 Task: In the Company moneygram.com, Create email and send with subject: 'Welcome to a New Paradigm: Introducing Our Visionary Solution', and with mail content 'Good Day!_x000D_
We're excited to introduce you to an innovative solution that will revolutionize your industry. Get ready to redefine success and reach new heights!_x000D_
Best Regard', attach the document: Proposal.doc and insert image: visitingcard.jpg. Below Best Regards, write Pinterest and insert the URL: 'in.pinterest.com'. Mark checkbox to create task to follow up : Tomorrow.  Enter or choose an email address of recipient's from company's contact and send.. Logged in from softage.5@softage.net
Action: Mouse moved to (80, 51)
Screenshot: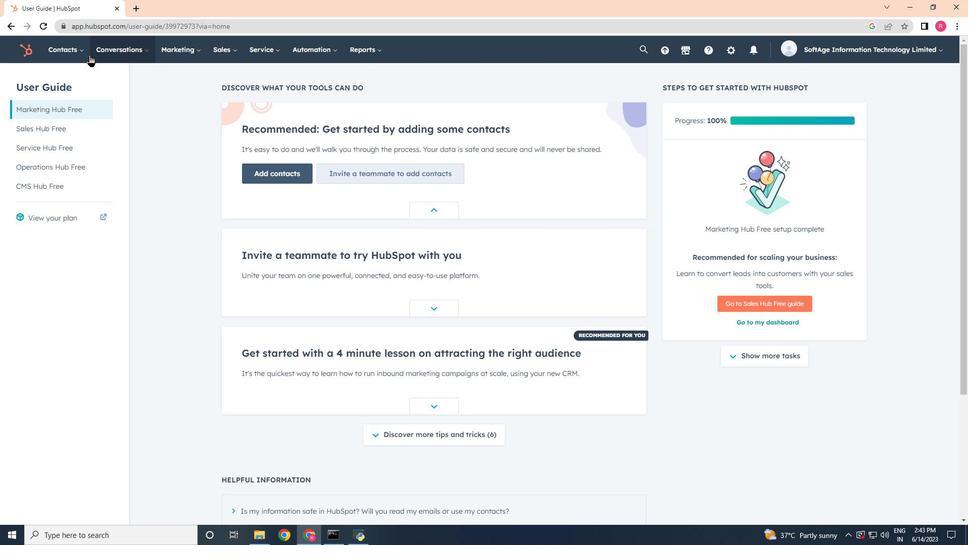 
Action: Mouse pressed left at (80, 51)
Screenshot: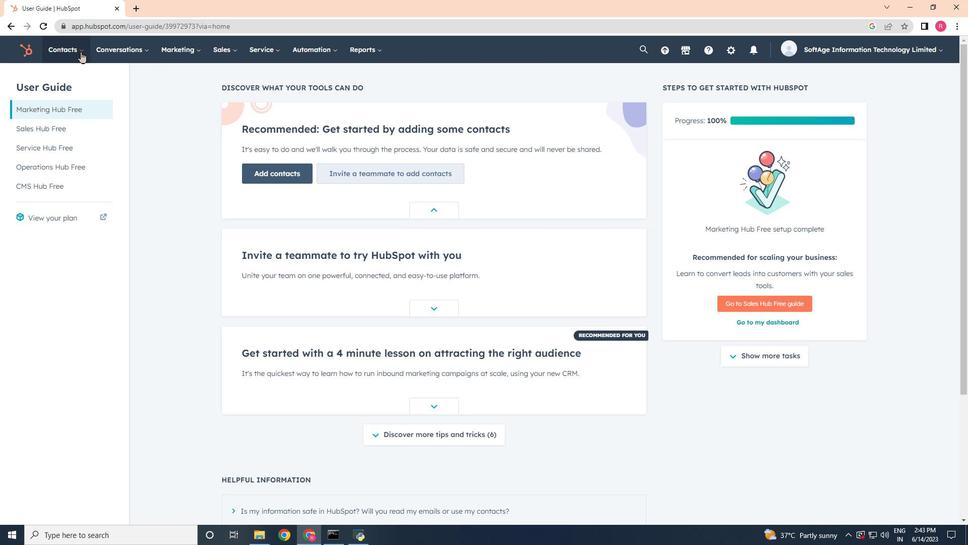
Action: Mouse moved to (67, 52)
Screenshot: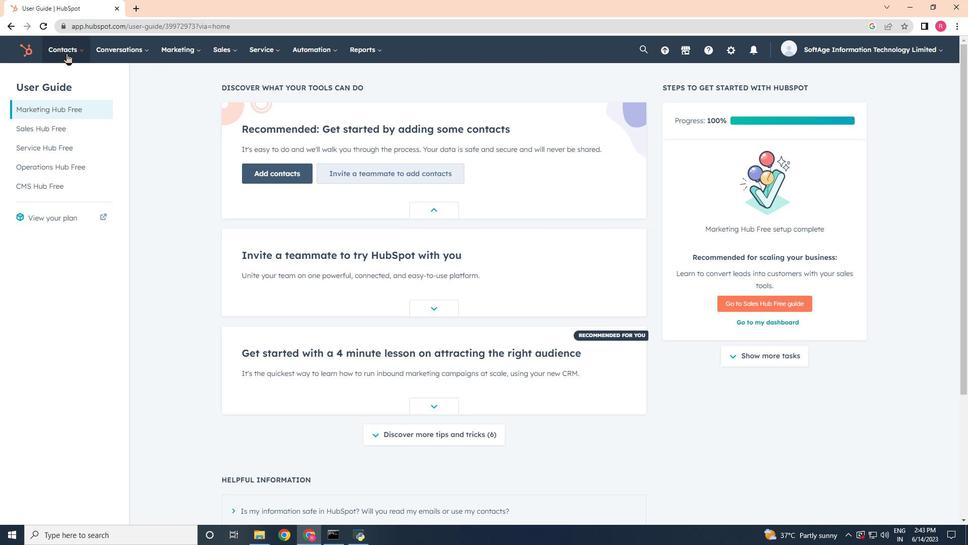
Action: Mouse pressed left at (67, 52)
Screenshot: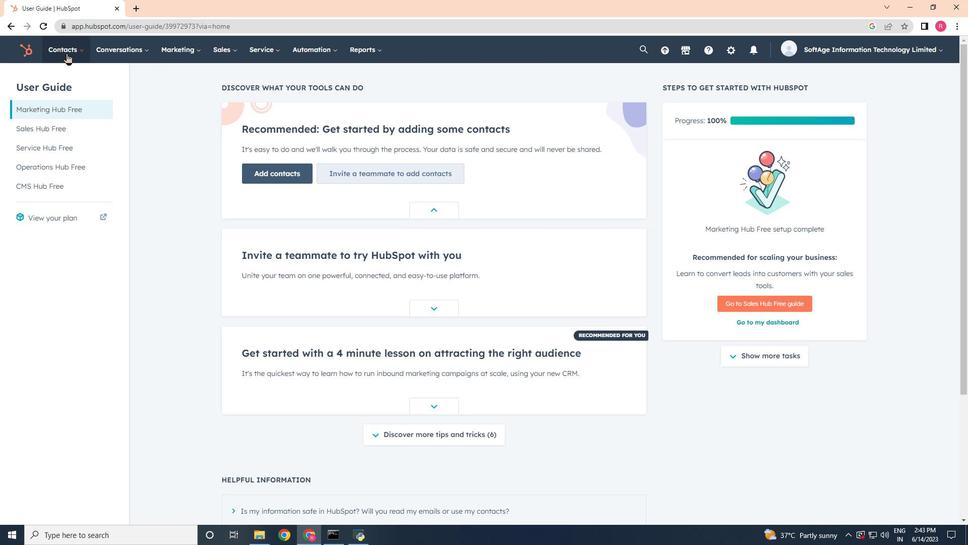
Action: Mouse moved to (71, 98)
Screenshot: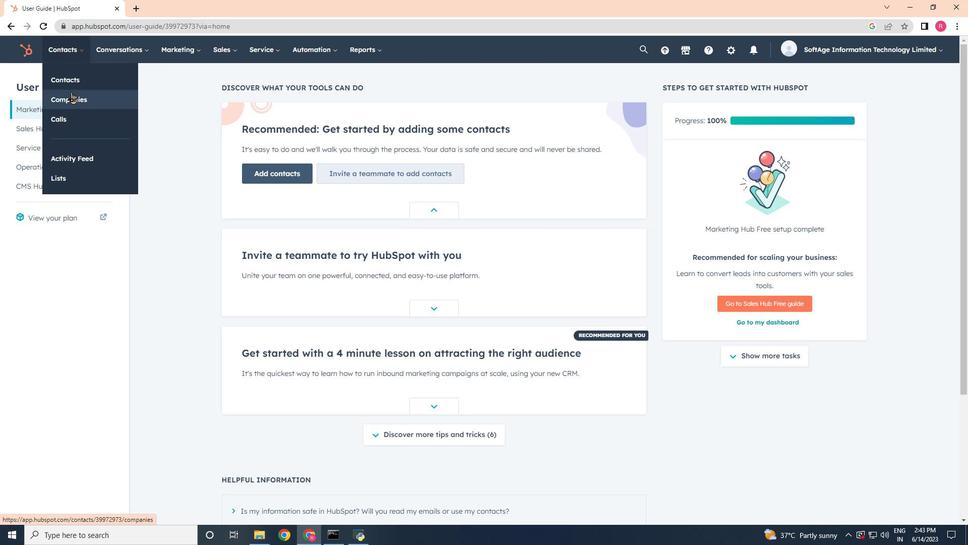 
Action: Mouse pressed left at (71, 98)
Screenshot: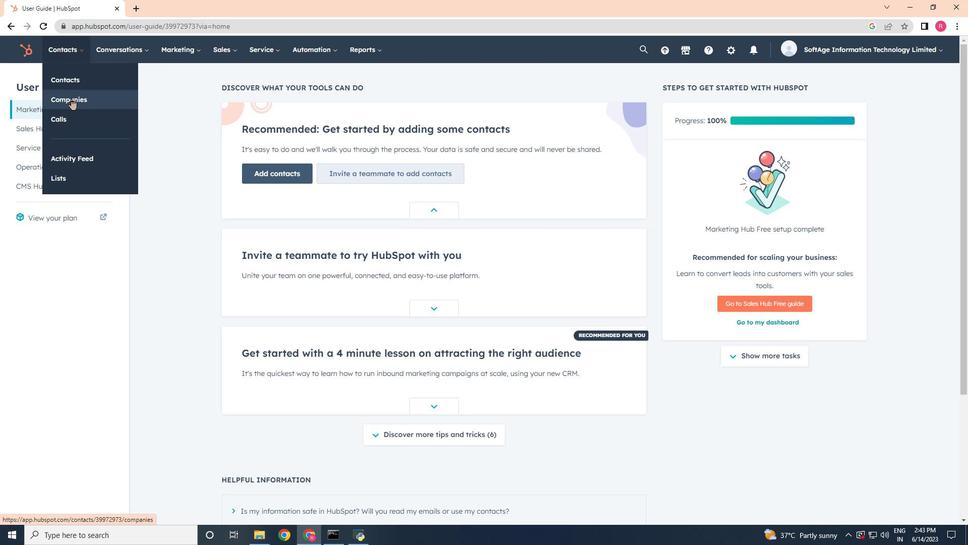 
Action: Mouse moved to (77, 165)
Screenshot: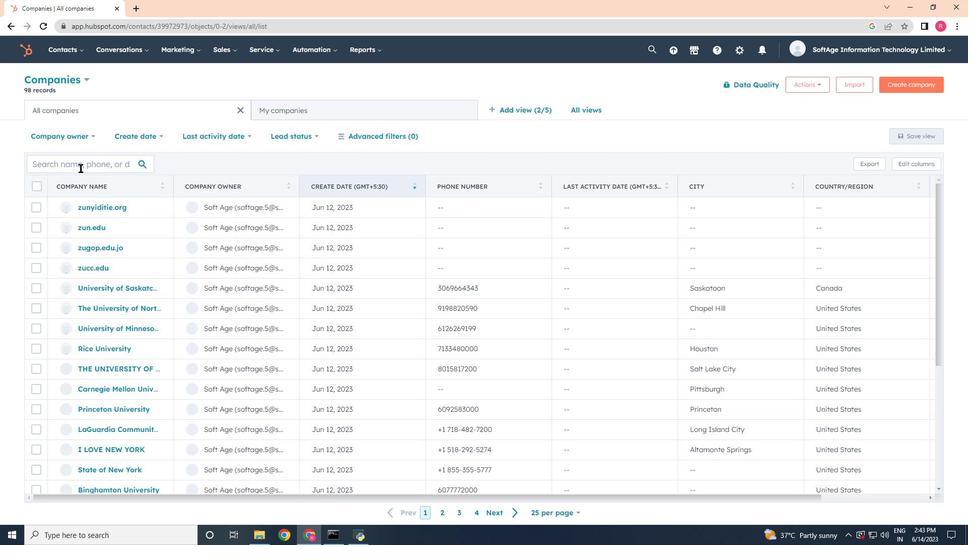 
Action: Mouse pressed left at (77, 165)
Screenshot: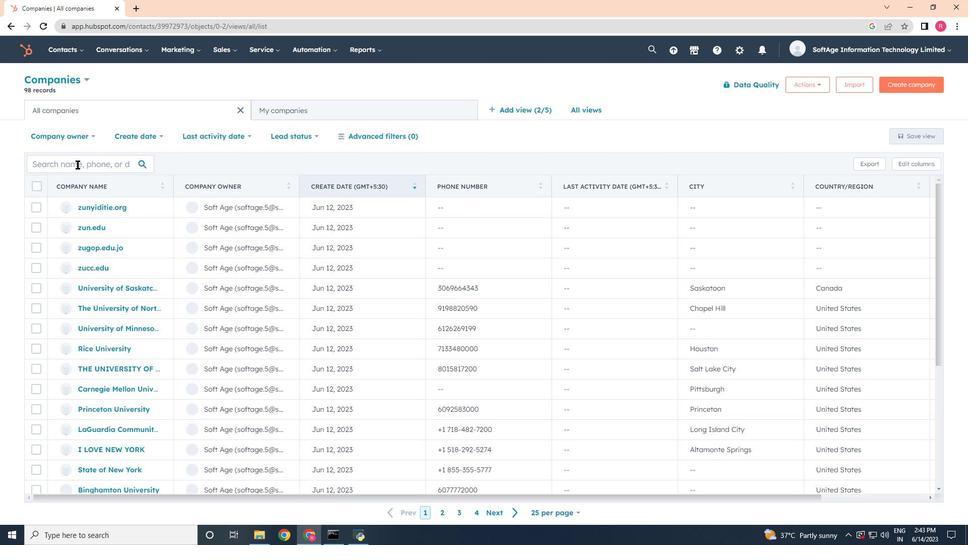 
Action: Mouse moved to (74, 165)
Screenshot: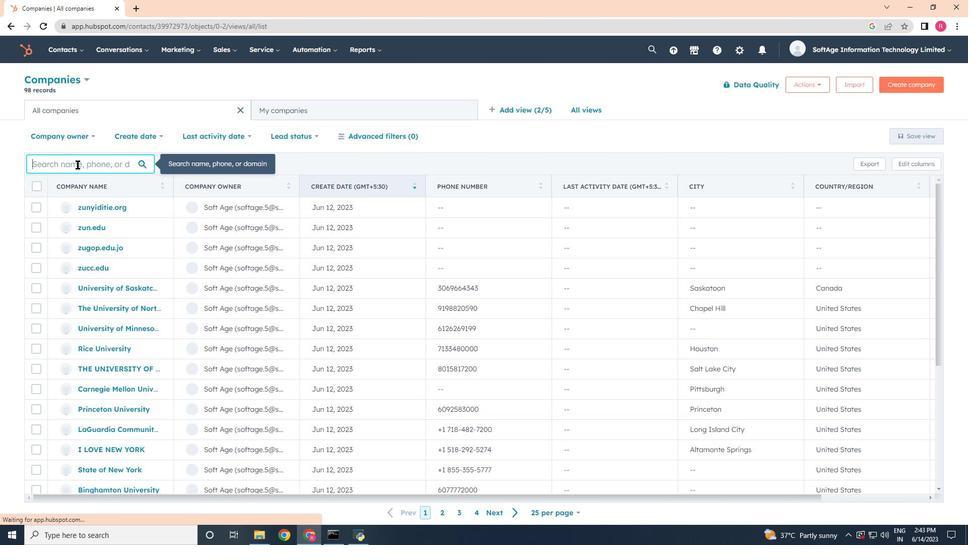 
Action: Key pressed moneygram
Screenshot: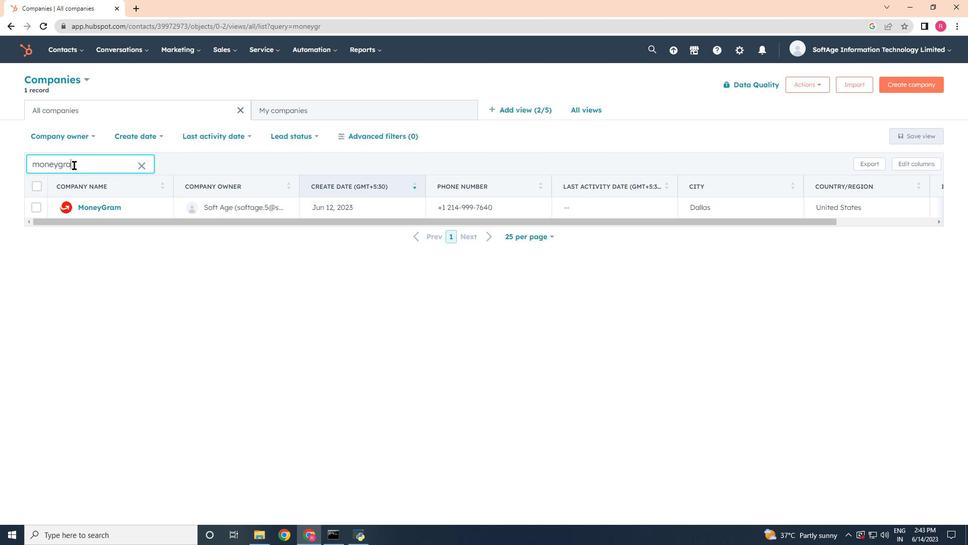 
Action: Mouse moved to (88, 209)
Screenshot: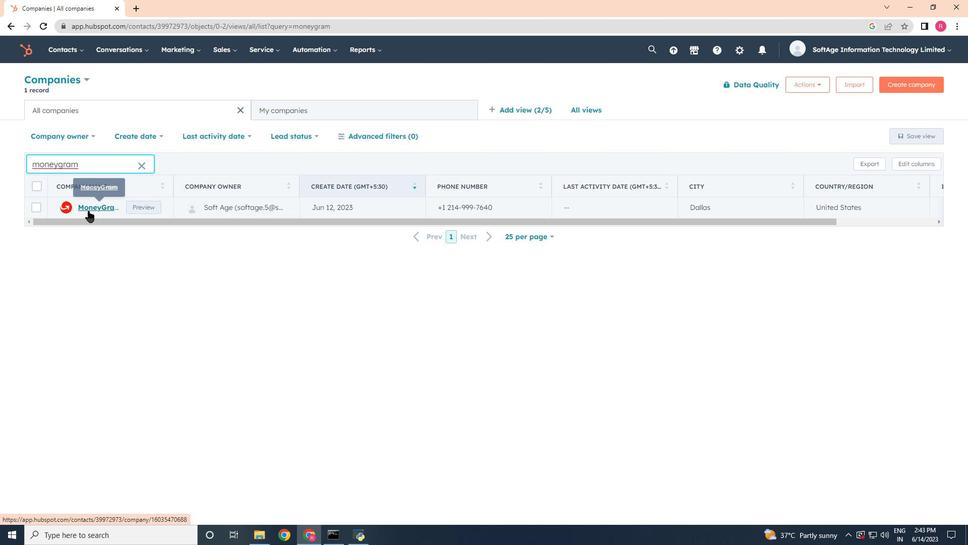 
Action: Mouse pressed left at (88, 209)
Screenshot: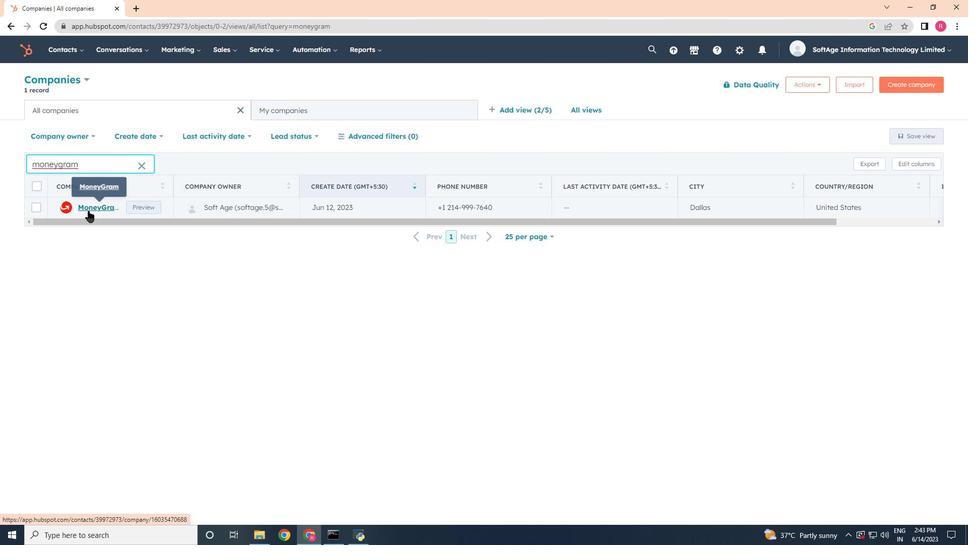 
Action: Mouse moved to (76, 175)
Screenshot: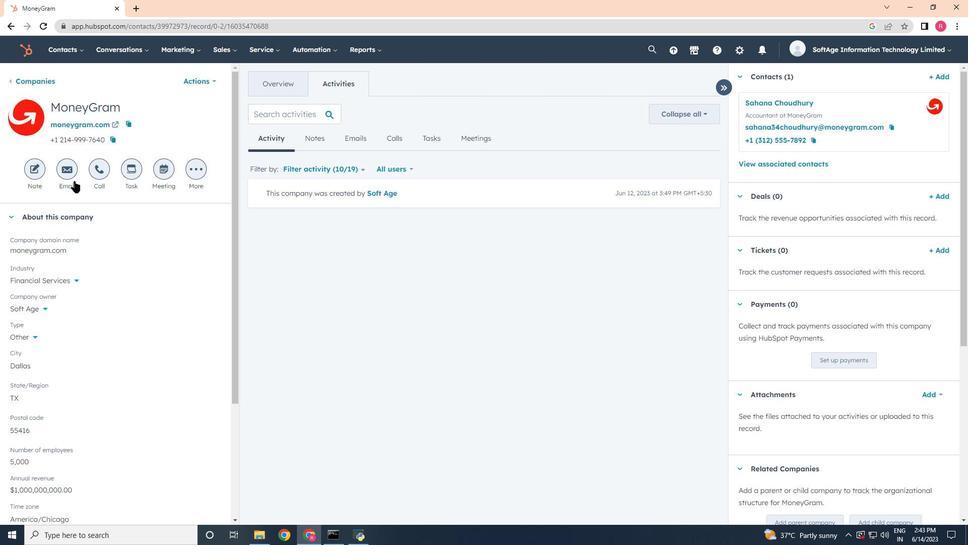 
Action: Mouse pressed left at (76, 175)
Screenshot: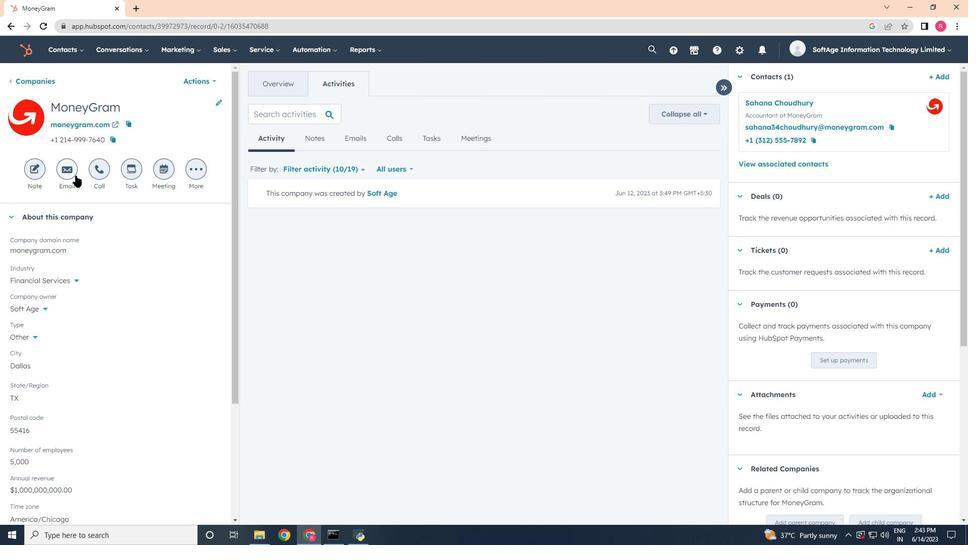 
Action: Mouse moved to (853, 262)
Screenshot: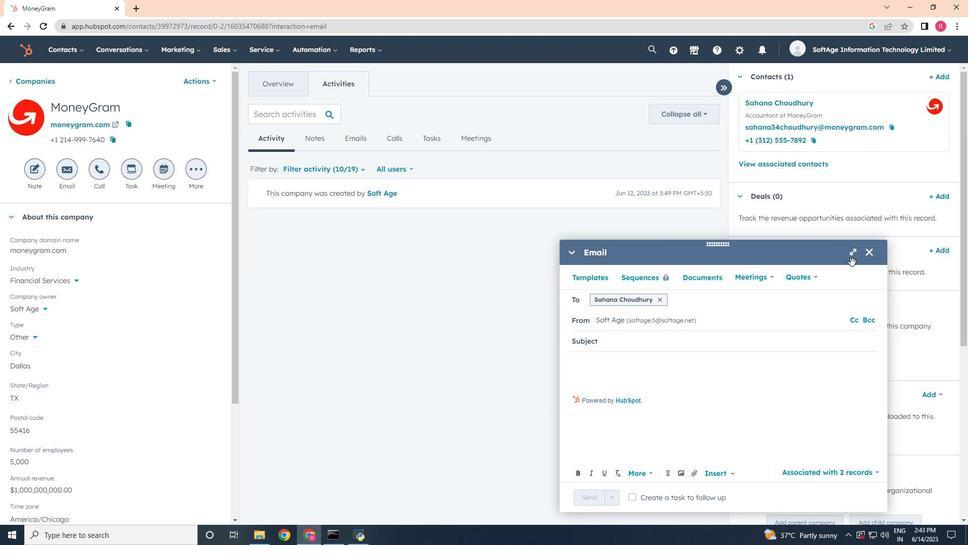 
Action: Mouse pressed left at (853, 262)
Screenshot: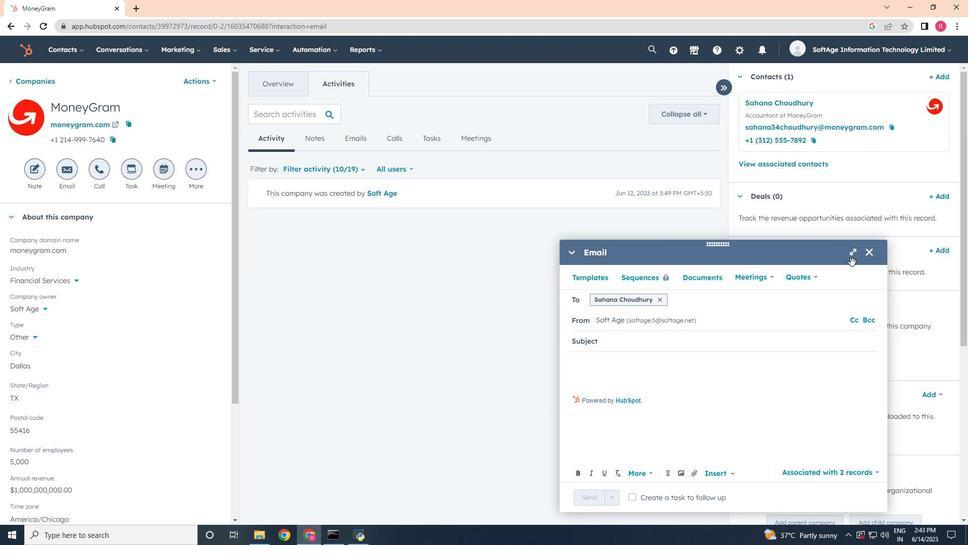 
Action: Mouse moved to (852, 253)
Screenshot: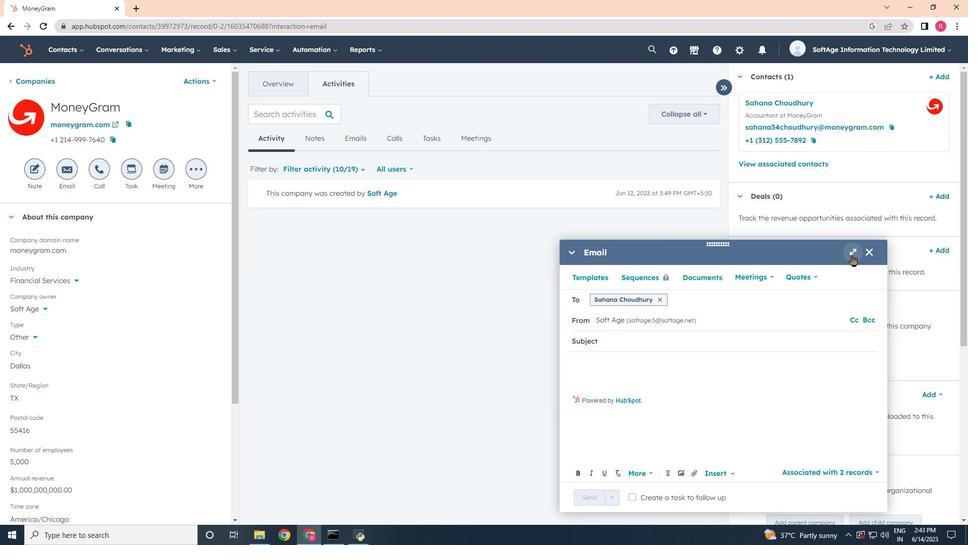 
Action: Mouse pressed left at (852, 253)
Screenshot: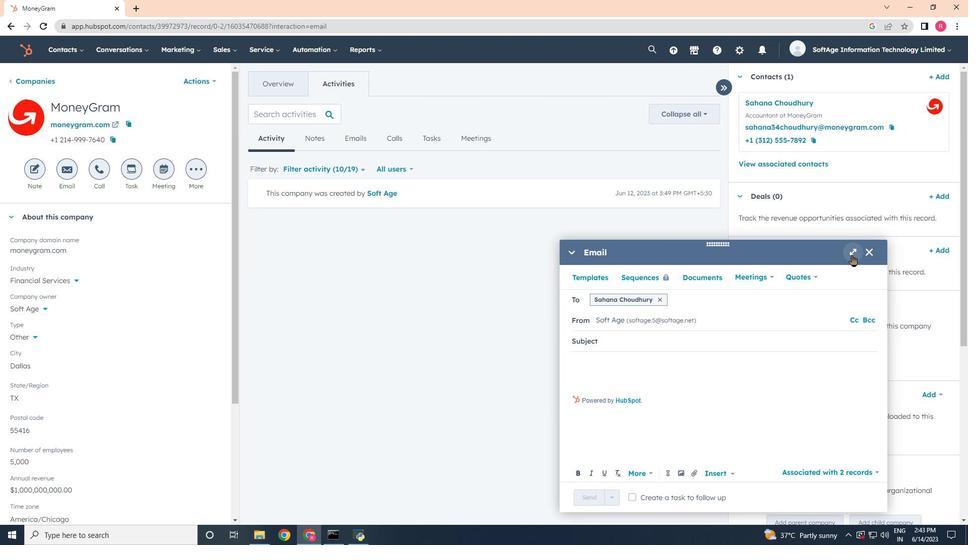 
Action: Mouse moved to (262, 193)
Screenshot: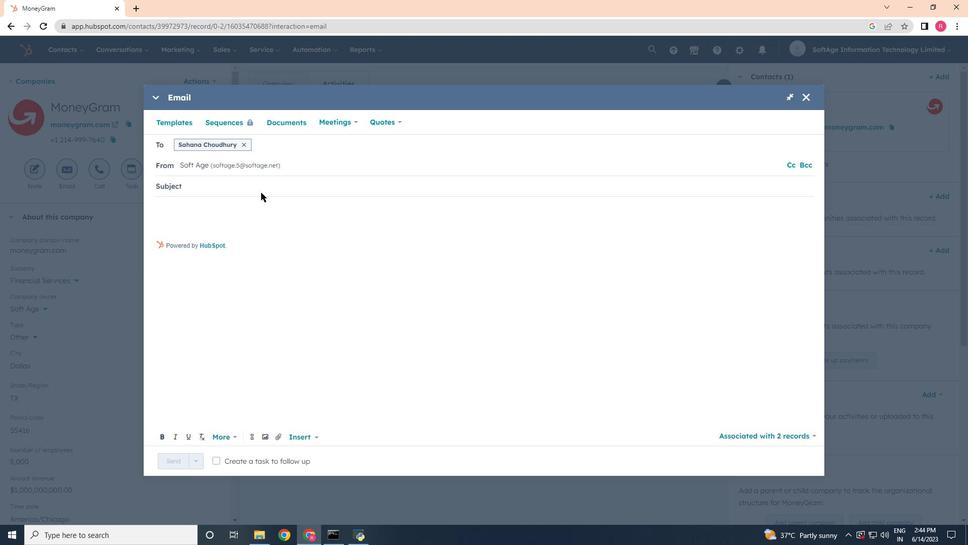 
Action: Key pressed <Key.shift>Welcome<Key.space>to<Key.space>a<Key.space><Key.shift>new<Key.backspace><Key.backspace><Key.backspace><Key.shift>New<Key.space><Key.shift>Por<Key.backspace><Key.backspace>aradigm<Key.shift_r>:<Key.space><Key.shift><Key.shift>Introducing<Key.space><Key.shift>Our<Key.space><Key.shift>Visionary<Key.space><Key.shift>Solution
Screenshot: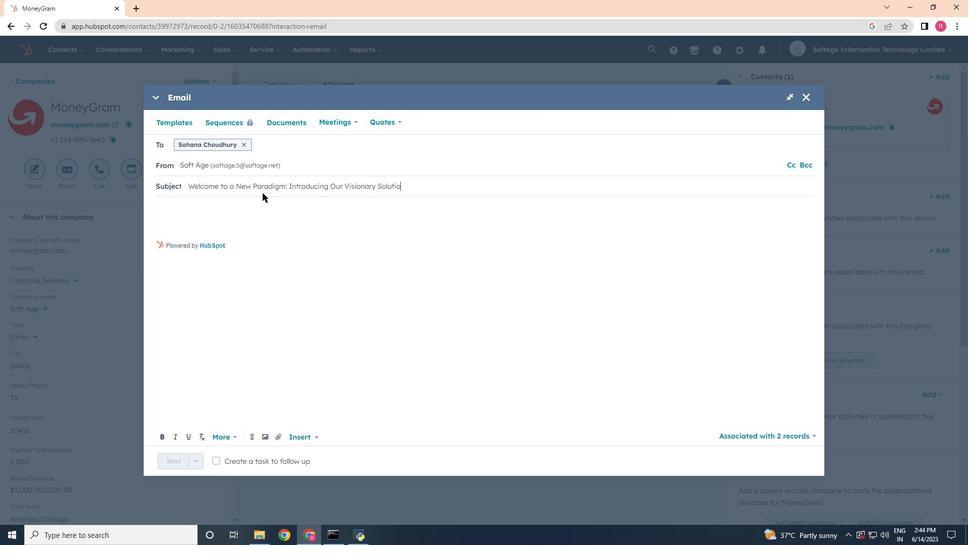 
Action: Mouse moved to (185, 216)
Screenshot: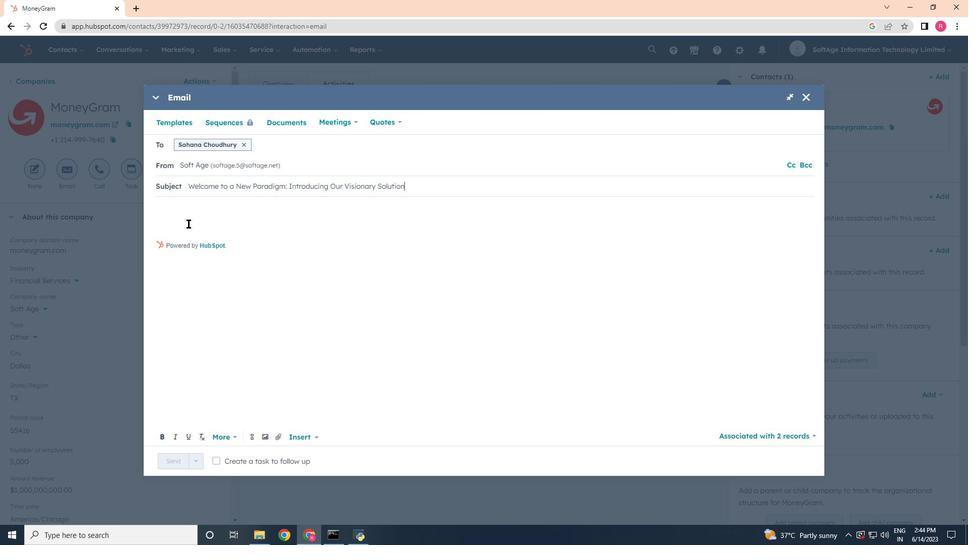 
Action: Mouse pressed left at (185, 216)
Screenshot: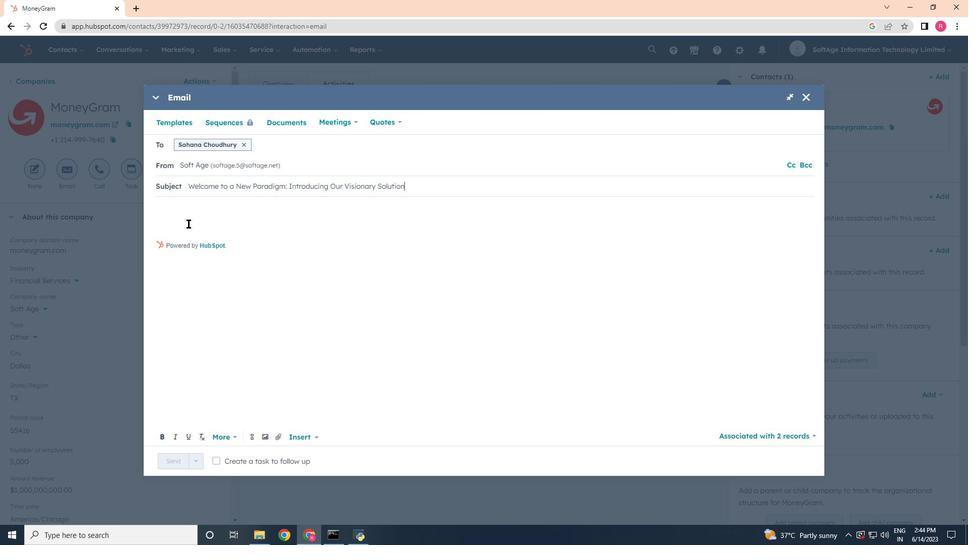 
Action: Mouse moved to (185, 215)
Screenshot: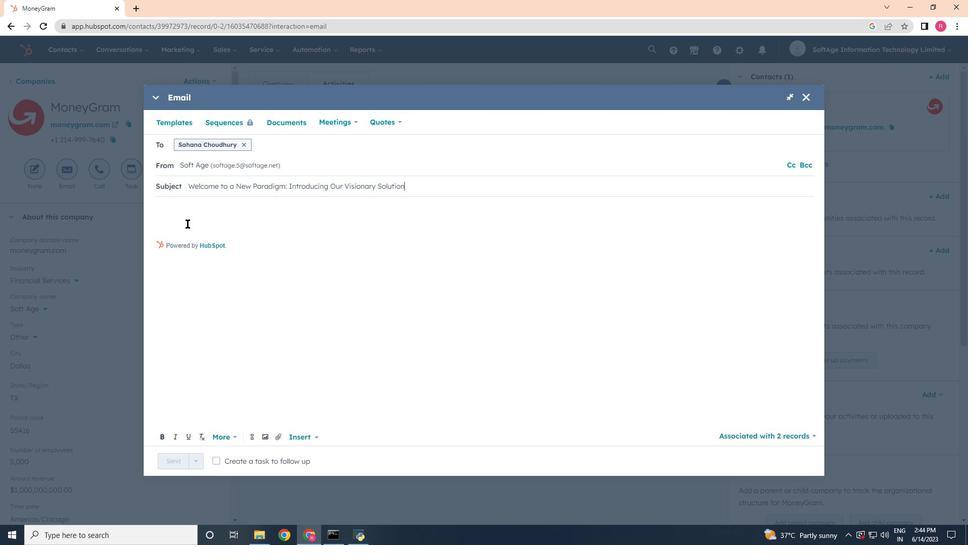
Action: Key pressed <Key.backspace><Key.backspace><Key.shift>Good<Key.space><Key.shift><Key.shift>dat<Key.backspace>y,<Key.enter><Key.enter><Key.shift><Key.shift><Key.shift><Key.shift><Key.shift><Key.shift><Key.shift>WE<Key.backspace>e're<Key.space>excited<Key.space>to<Key.space>introduce<Key.space>you<Key.space>to<Key.space>an<Key.space>innovative<Key.space>solution<Key.space>that<Key.space>will<Key.space>res<Key.backspace>volutionize<Key.space>your<Key.space>industry<Key.space><Key.backspace>.<Key.space><Key.shift>Get<Key.space>ready<Key.space>to<Key.space>redefine<Key.space>sucess<Key.space><Key.backspace><Key.backspace><Key.backspace><Key.backspace>cess<Key.space>and<Key.space>reach<Key.space>new<Key.space>heights<Key.shift_r><Key.shift_r><Key.shift_r><Key.shift_r><Key.shift_r><Key.shift_r><Key.shift_r><Key.shift_r><Key.shift_r><Key.shift_r><Key.shift_r><Key.shift_r><Key.shift_r><Key.shift_r><Key.shift_r><Key.shift_r><Key.shift_r><Key.shift_r><Key.shift_r><Key.shift_r><Key.shift_r>!\<Key.backspace><Key.enter><Key.enter><Key.shift><Key.shift>Best<Key.space><Key.shift><Key.shift><Key.shift>regard,<Key.enter>
Screenshot: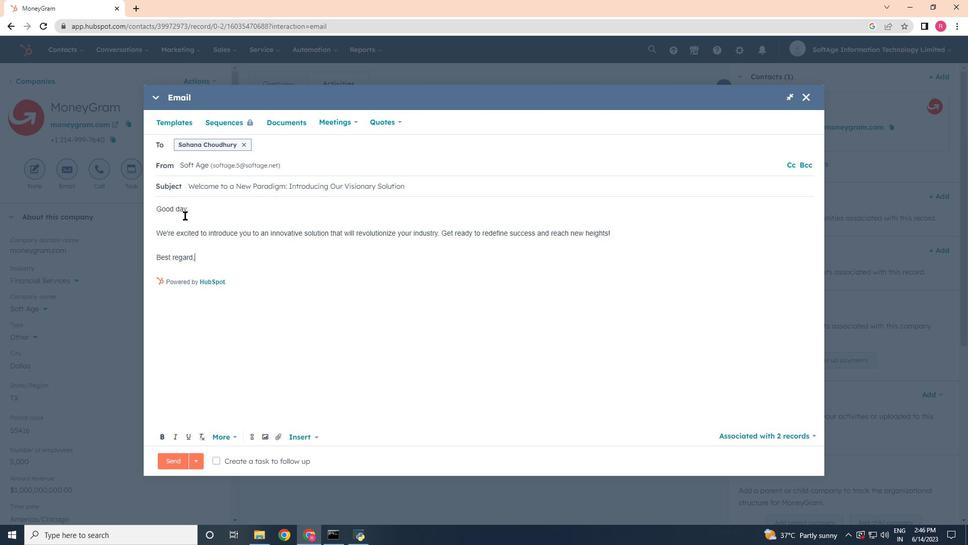 
Action: Mouse moved to (277, 440)
Screenshot: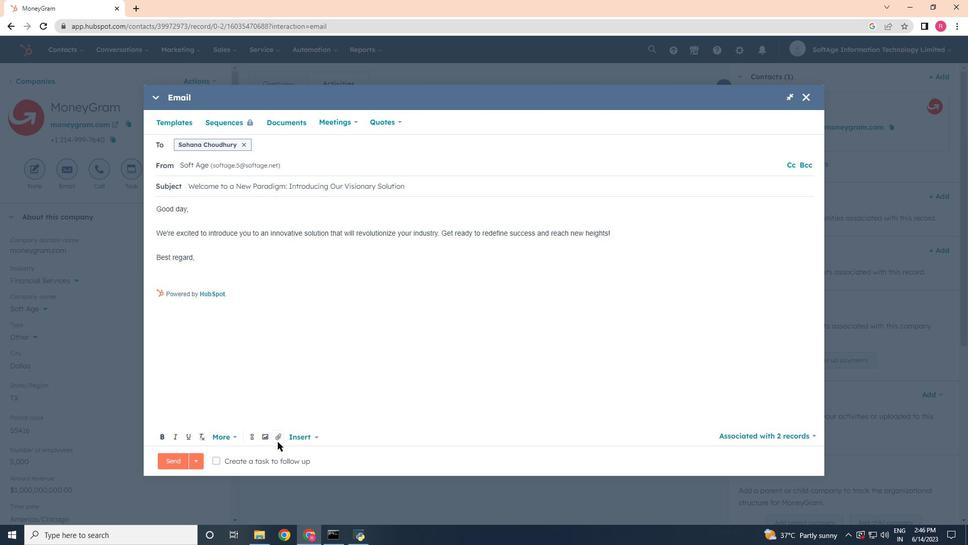 
Action: Mouse pressed left at (277, 440)
Screenshot: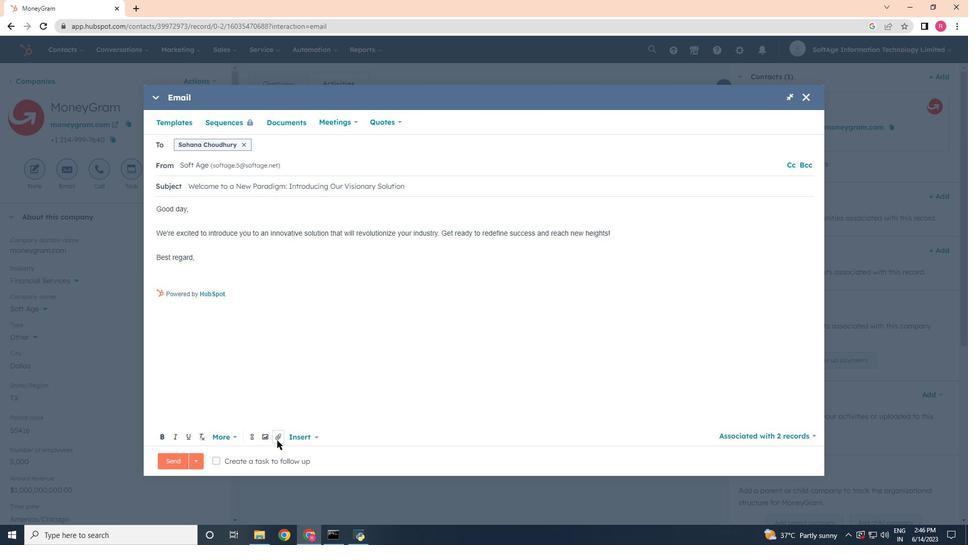 
Action: Mouse moved to (290, 405)
Screenshot: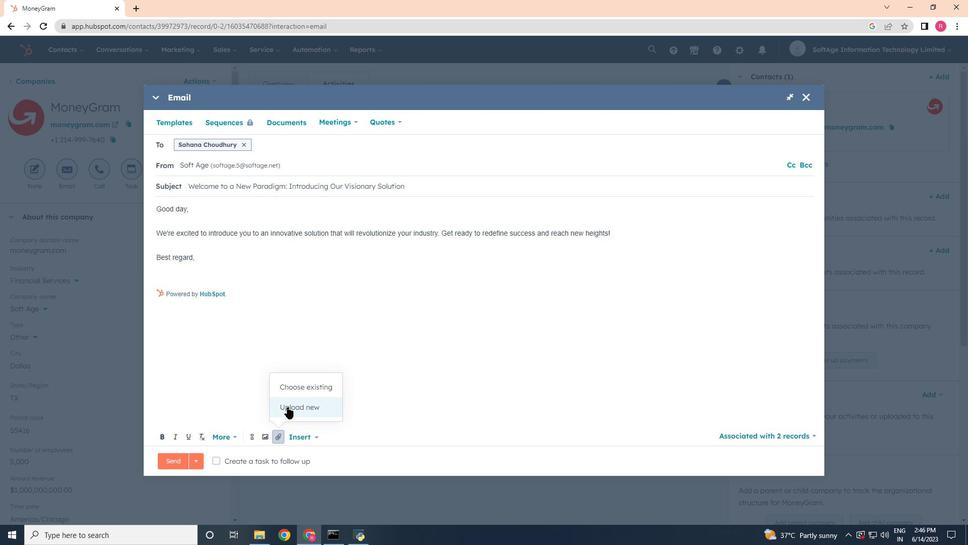 
Action: Mouse pressed left at (290, 405)
Screenshot: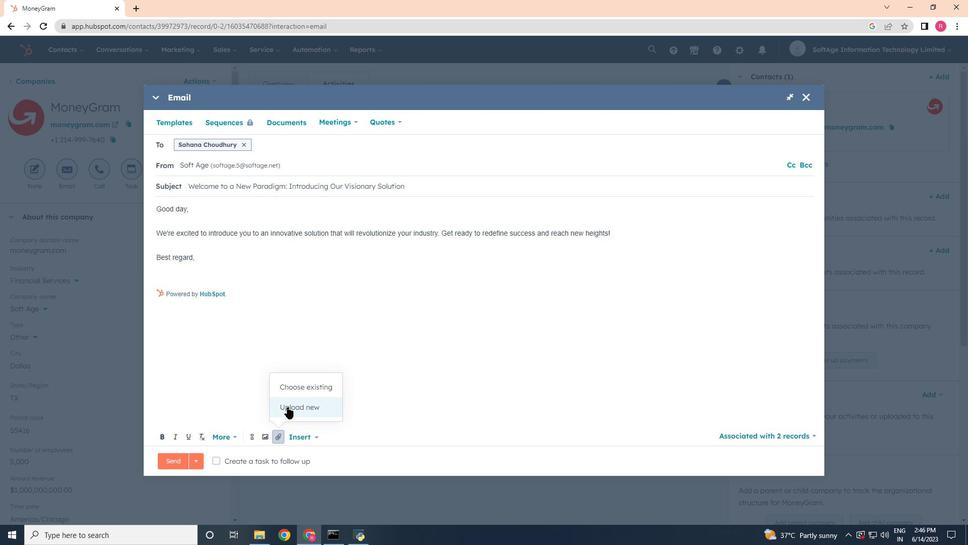 
Action: Mouse moved to (158, 147)
Screenshot: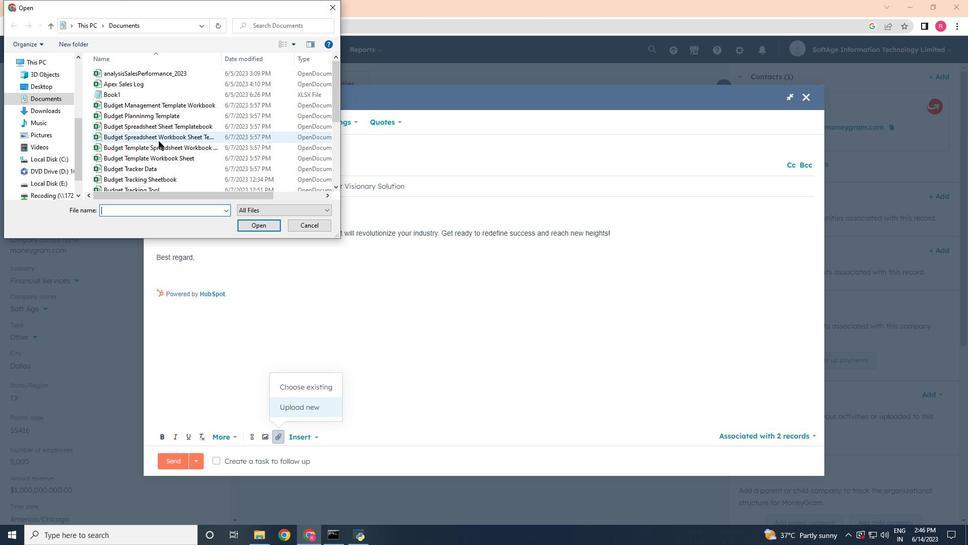 
Action: Mouse scrolled (158, 146) with delta (0, 0)
Screenshot: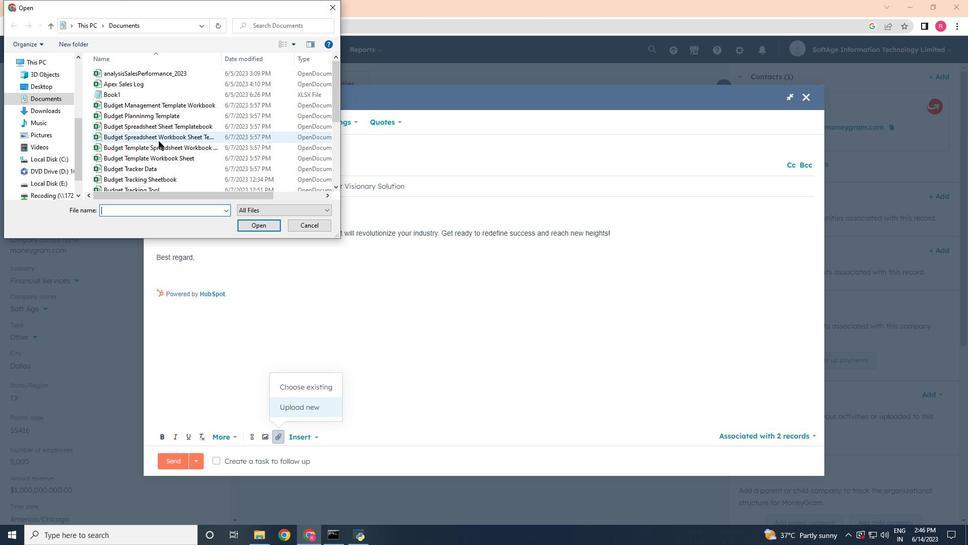 
Action: Mouse moved to (159, 153)
Screenshot: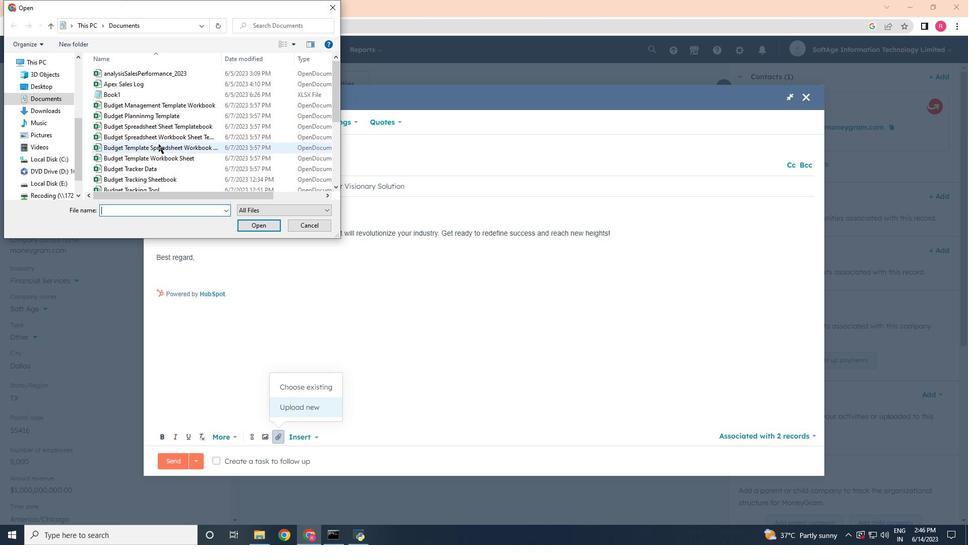 
Action: Mouse scrolled (159, 153) with delta (0, 0)
Screenshot: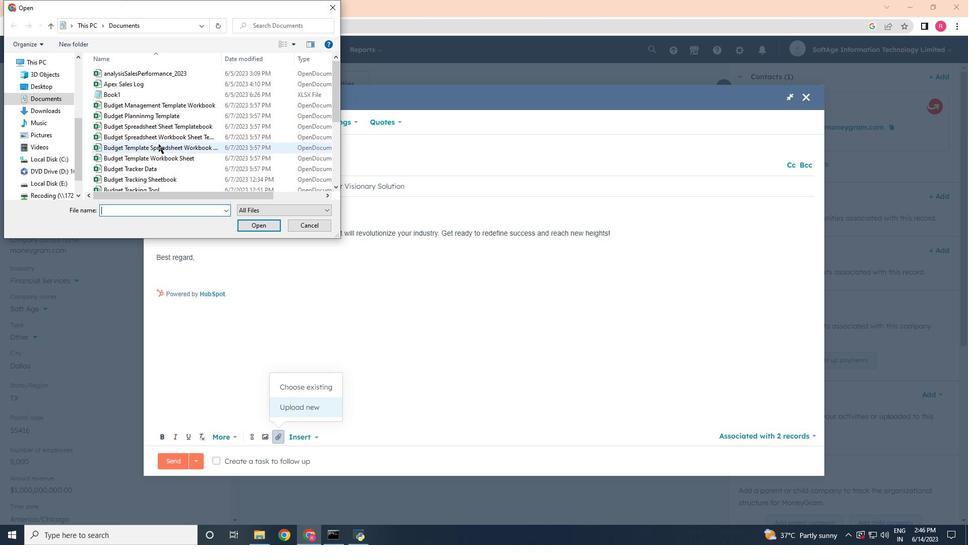 
Action: Mouse moved to (160, 157)
Screenshot: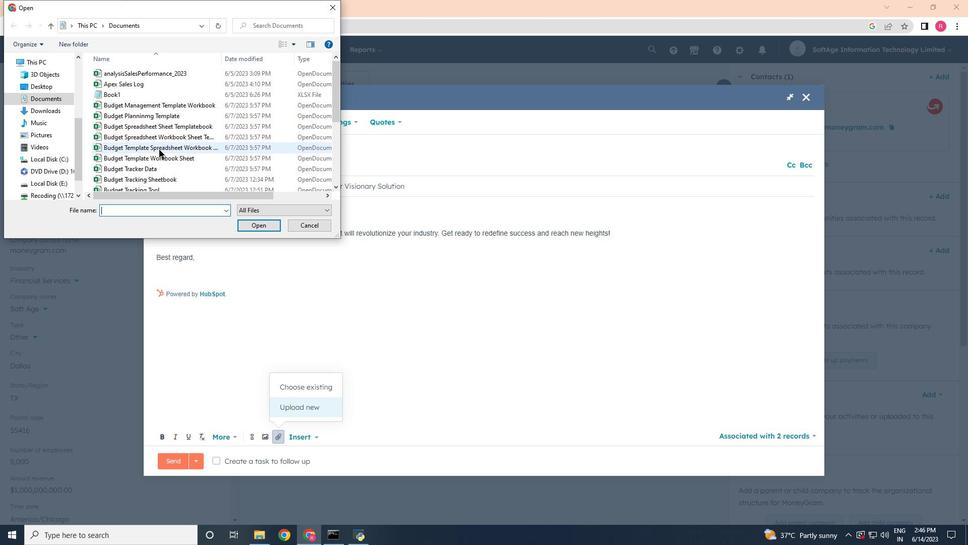 
Action: Mouse scrolled (160, 157) with delta (0, 0)
Screenshot: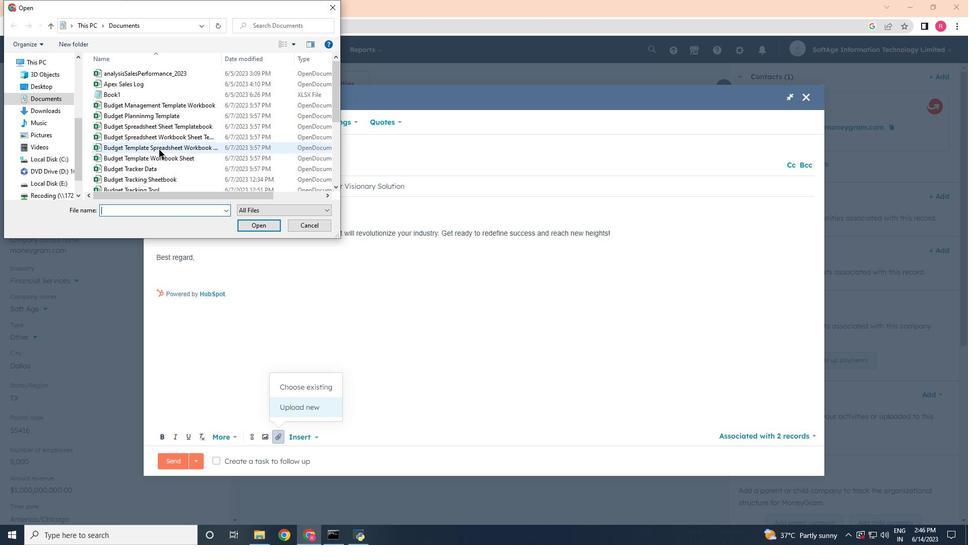 
Action: Mouse moved to (160, 167)
Screenshot: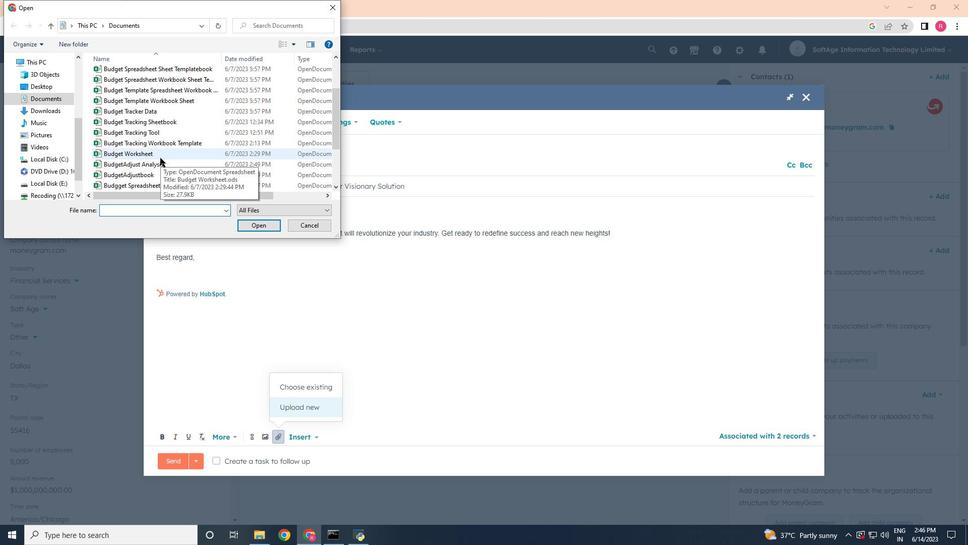 
Action: Mouse scrolled (160, 159) with delta (0, 0)
Screenshot: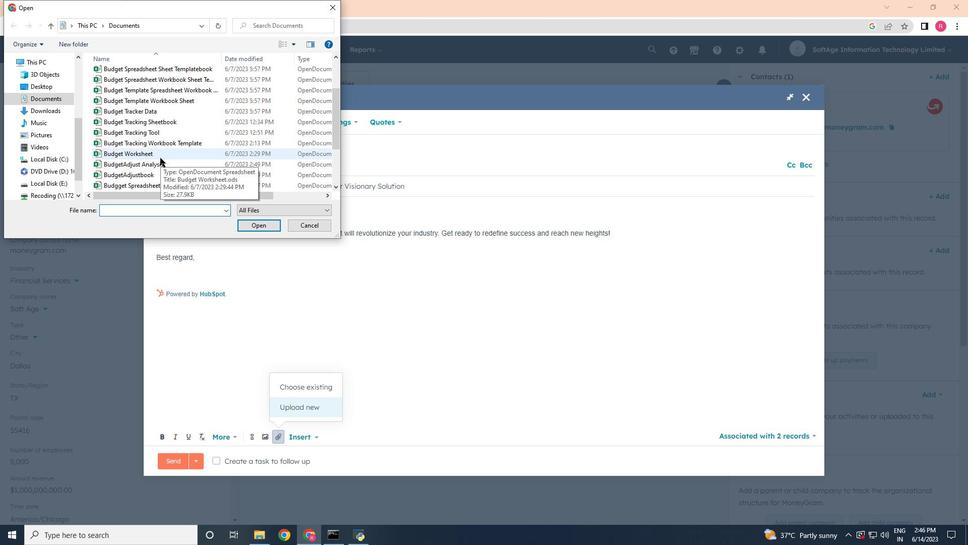
Action: Mouse moved to (159, 167)
Screenshot: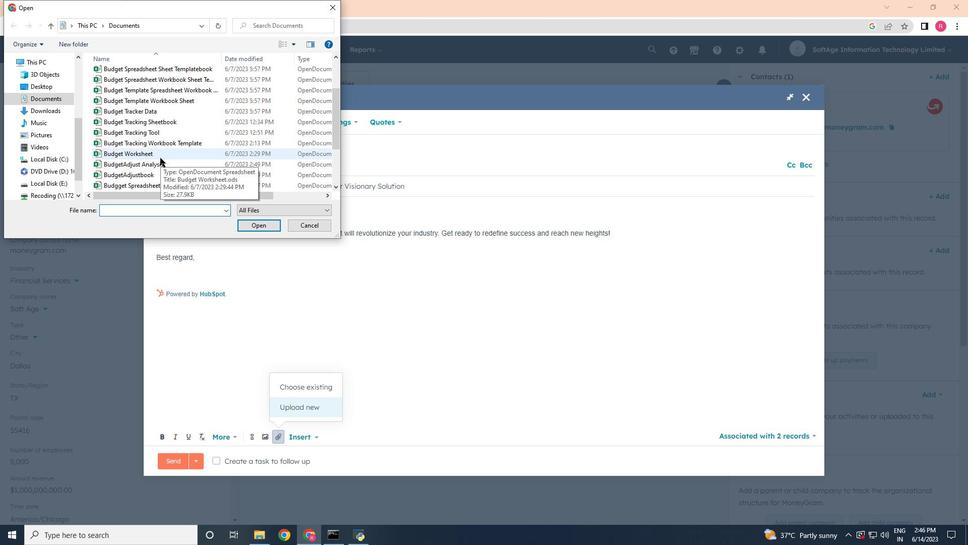 
Action: Mouse scrolled (160, 160) with delta (0, 0)
Screenshot: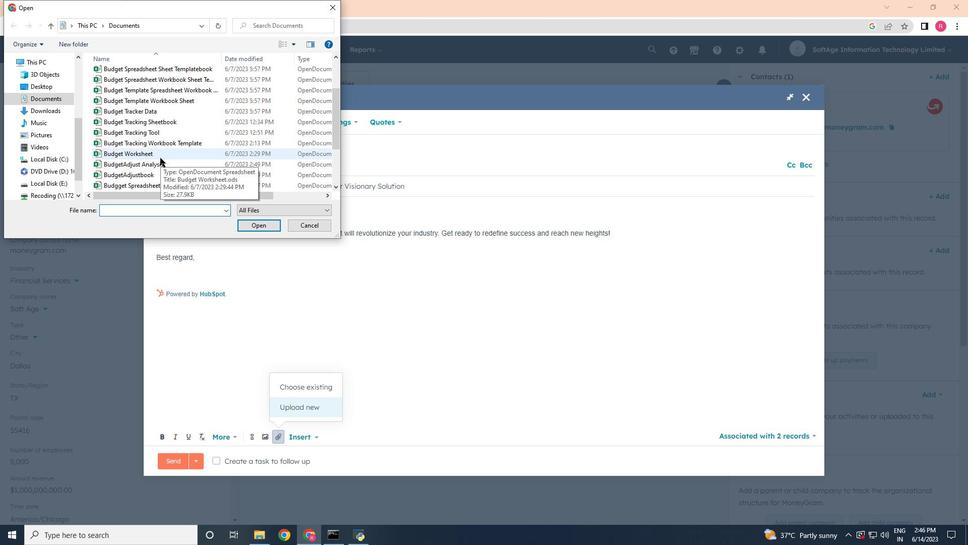 
Action: Mouse moved to (158, 168)
Screenshot: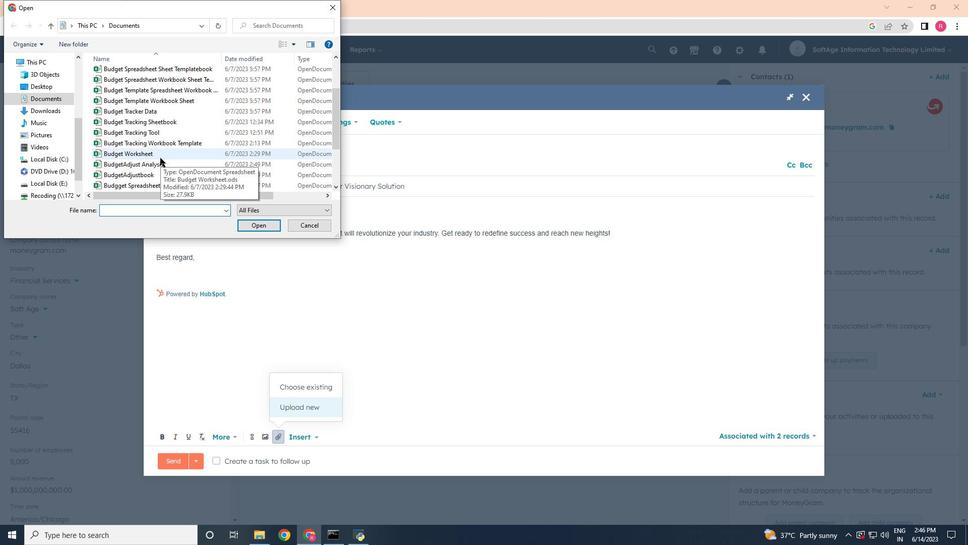 
Action: Mouse scrolled (161, 161) with delta (0, 0)
Screenshot: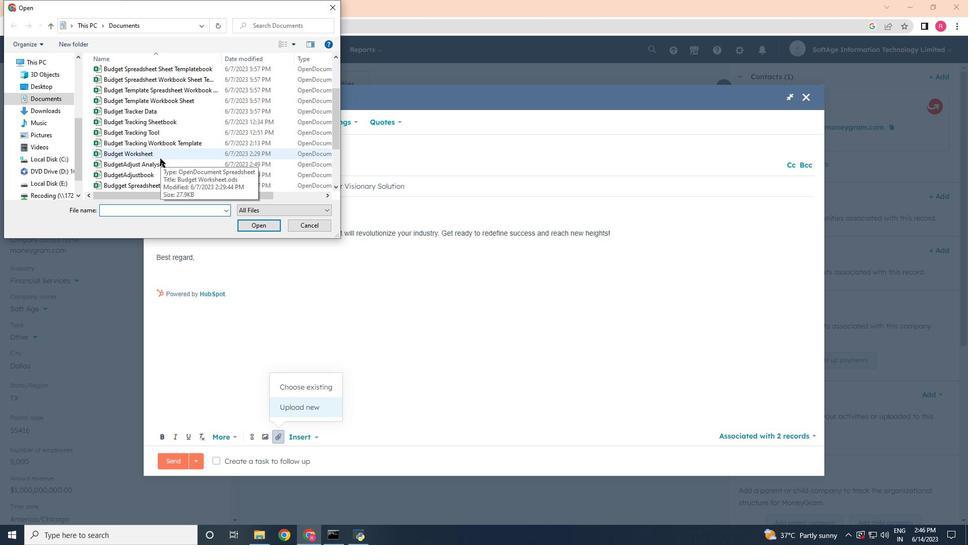 
Action: Mouse moved to (139, 164)
Screenshot: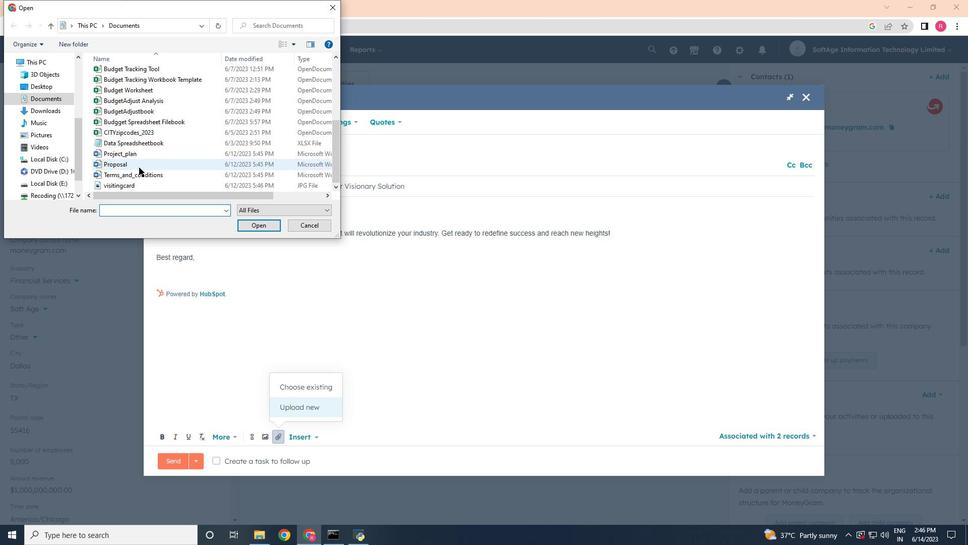 
Action: Mouse pressed left at (139, 164)
Screenshot: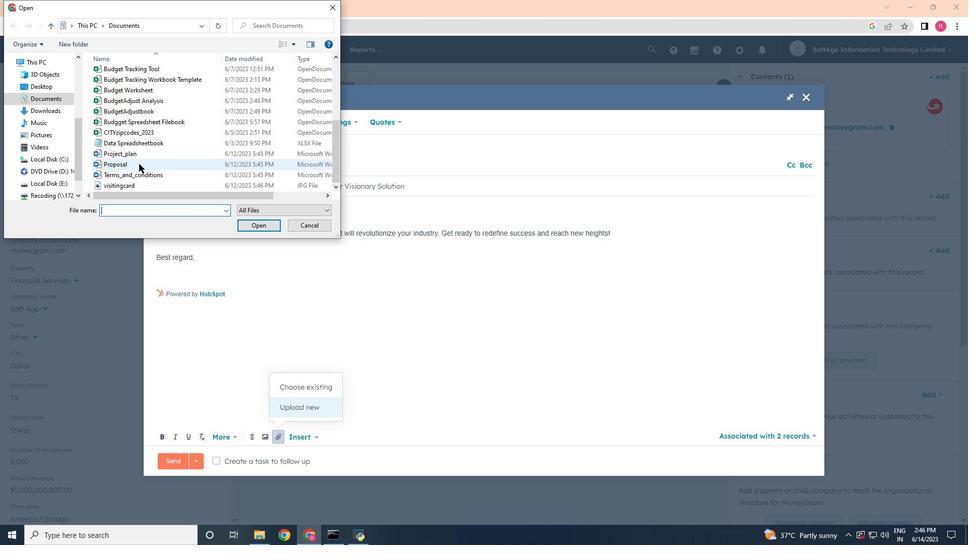 
Action: Mouse moved to (252, 224)
Screenshot: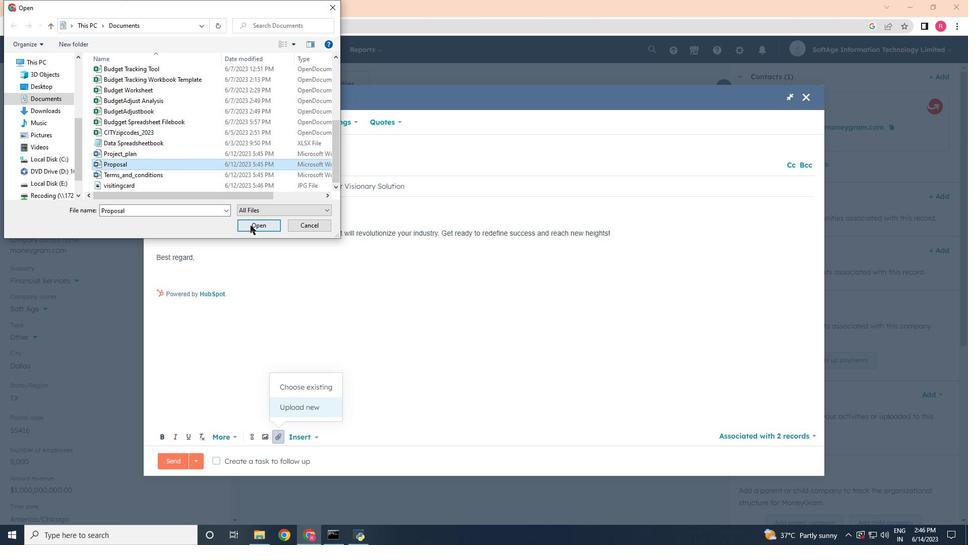 
Action: Mouse pressed left at (252, 224)
Screenshot: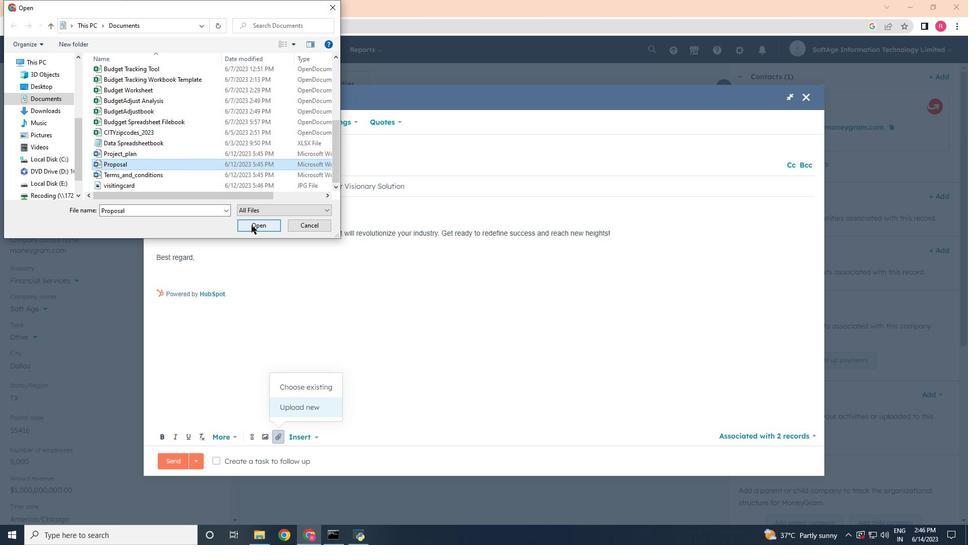 
Action: Mouse moved to (265, 408)
Screenshot: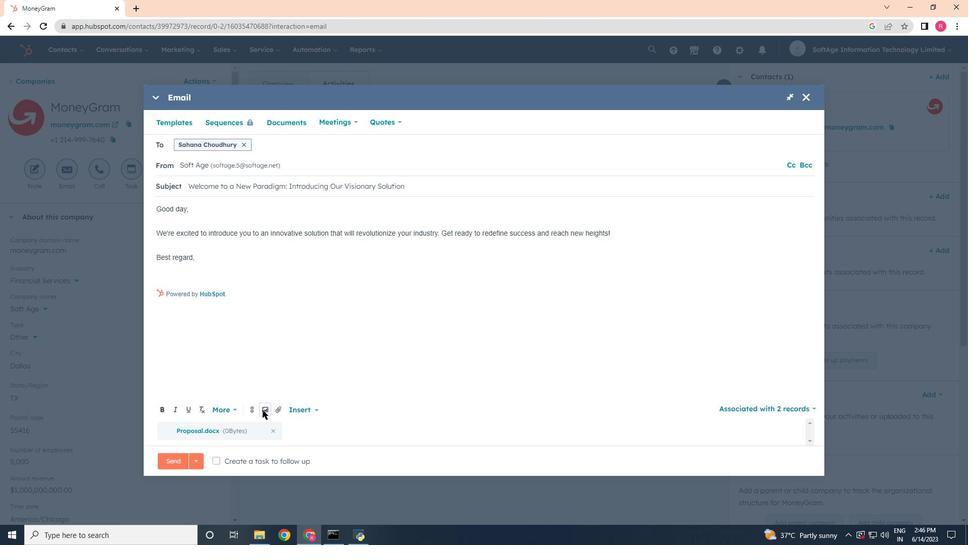 
Action: Mouse pressed left at (265, 408)
Screenshot: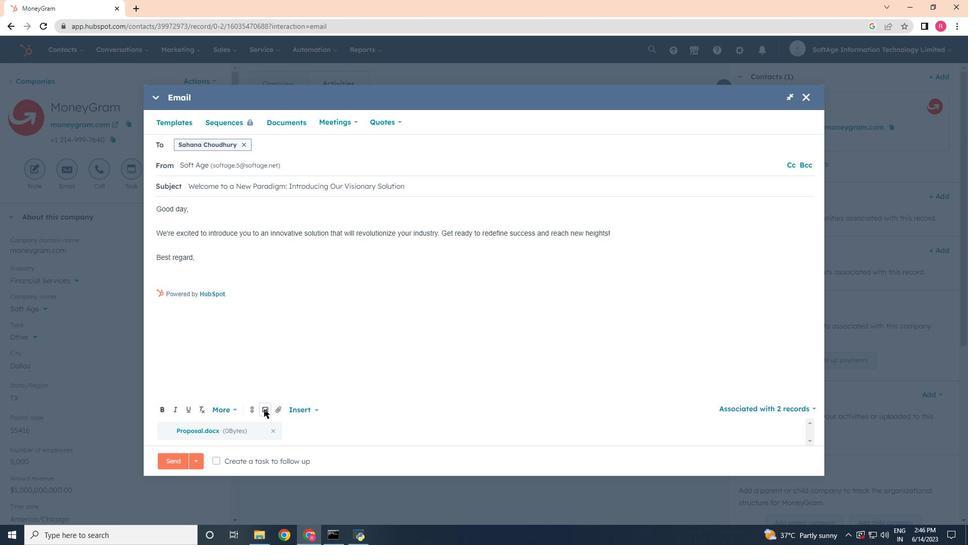 
Action: Mouse moved to (264, 374)
Screenshot: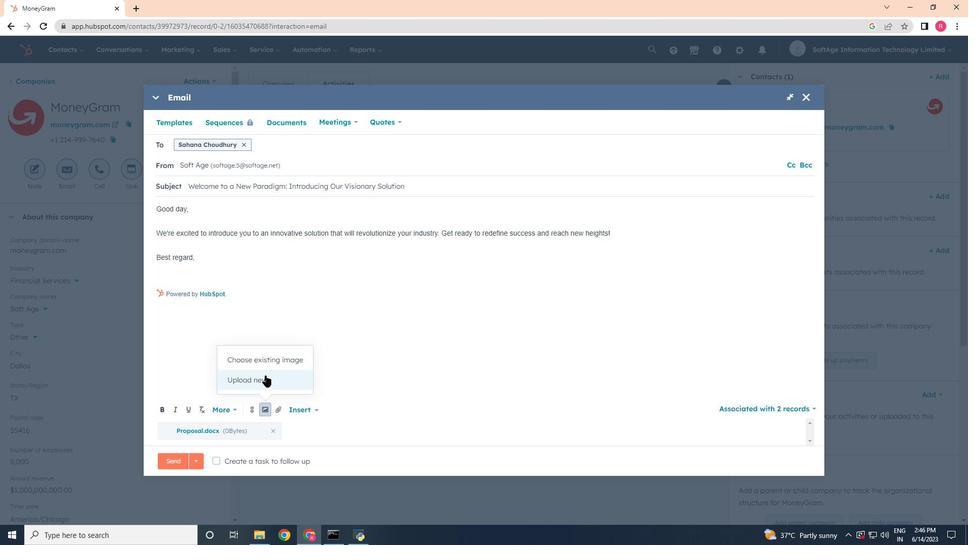 
Action: Mouse pressed left at (264, 374)
Screenshot: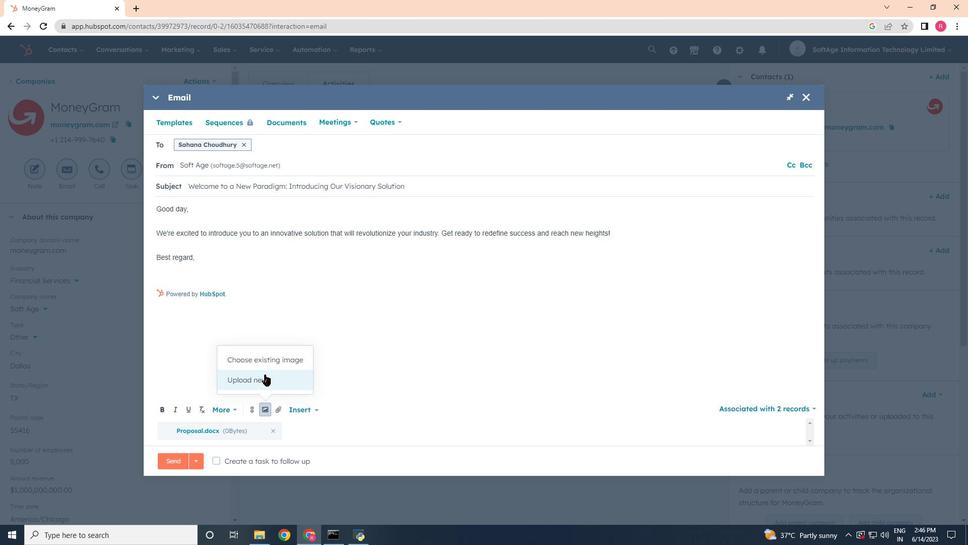 
Action: Mouse moved to (123, 99)
Screenshot: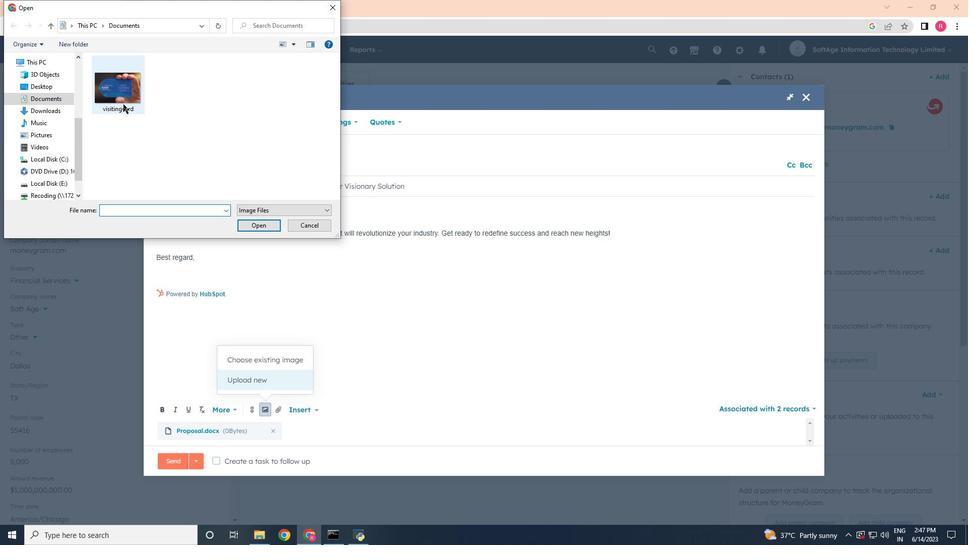 
Action: Mouse pressed left at (123, 99)
Screenshot: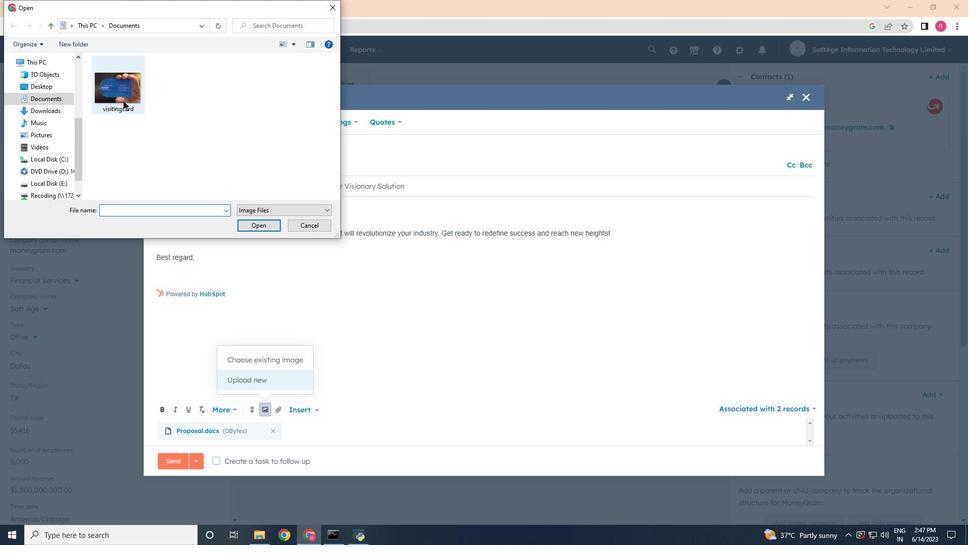 
Action: Mouse moved to (252, 226)
Screenshot: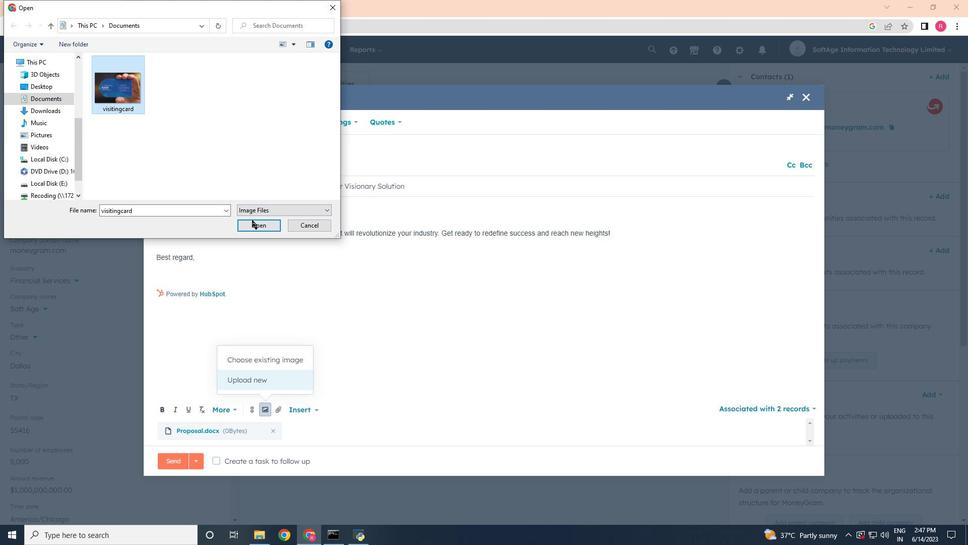 
Action: Mouse pressed left at (252, 226)
Screenshot: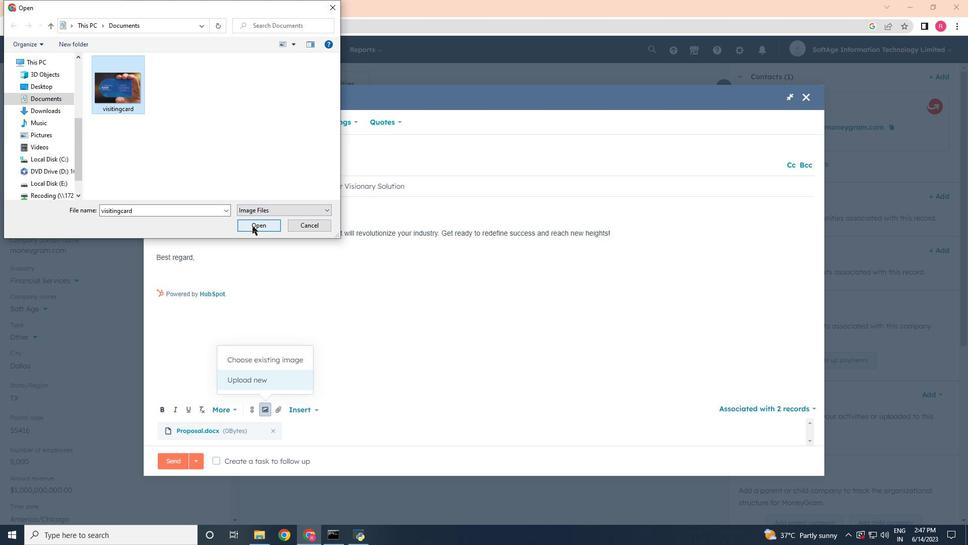 
Action: Mouse moved to (177, 243)
Screenshot: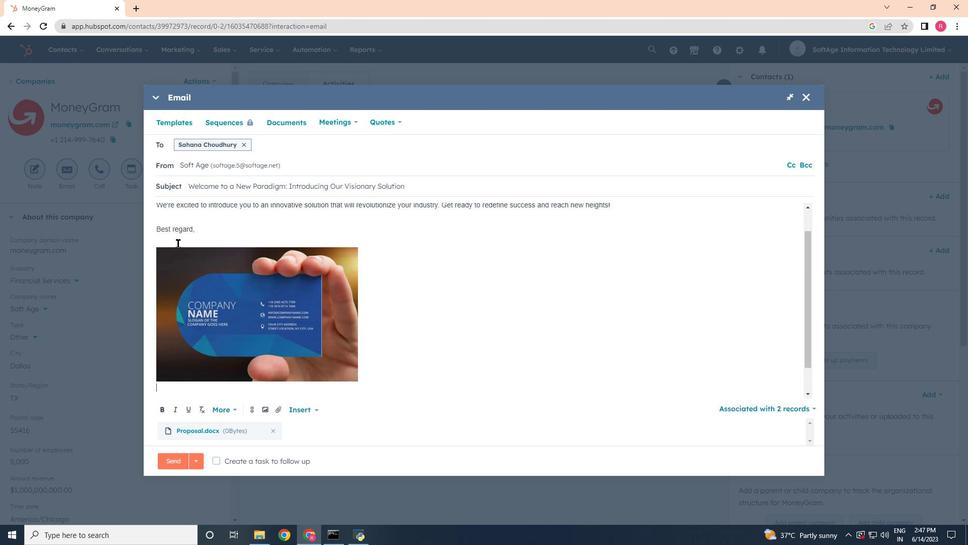 
Action: Mouse pressed left at (177, 243)
Screenshot: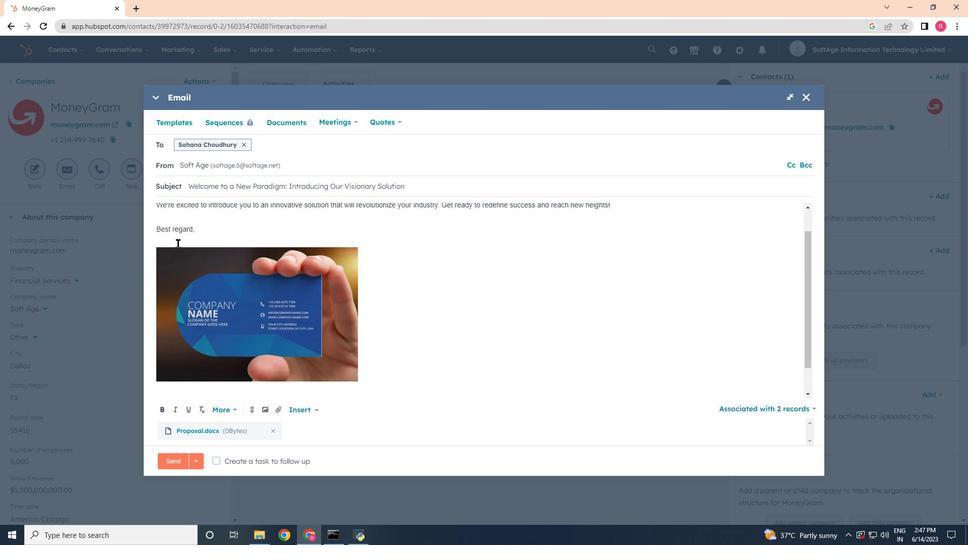 
Action: Mouse moved to (254, 407)
Screenshot: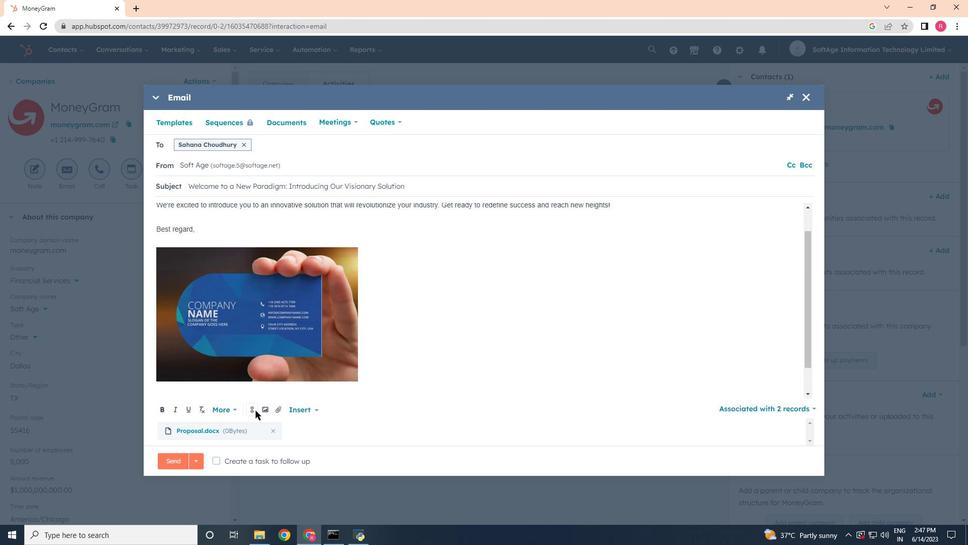 
Action: Mouse pressed left at (254, 407)
Screenshot: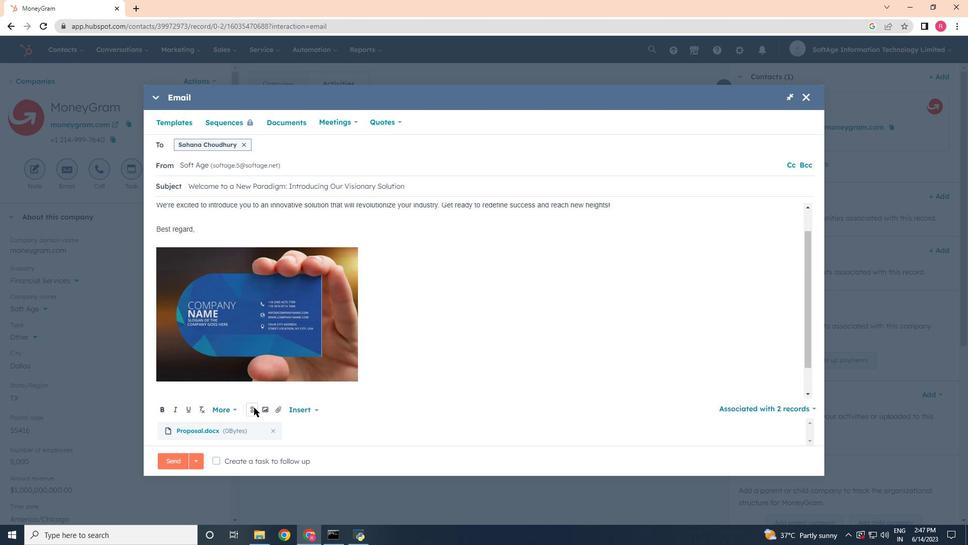 
Action: Mouse moved to (274, 295)
Screenshot: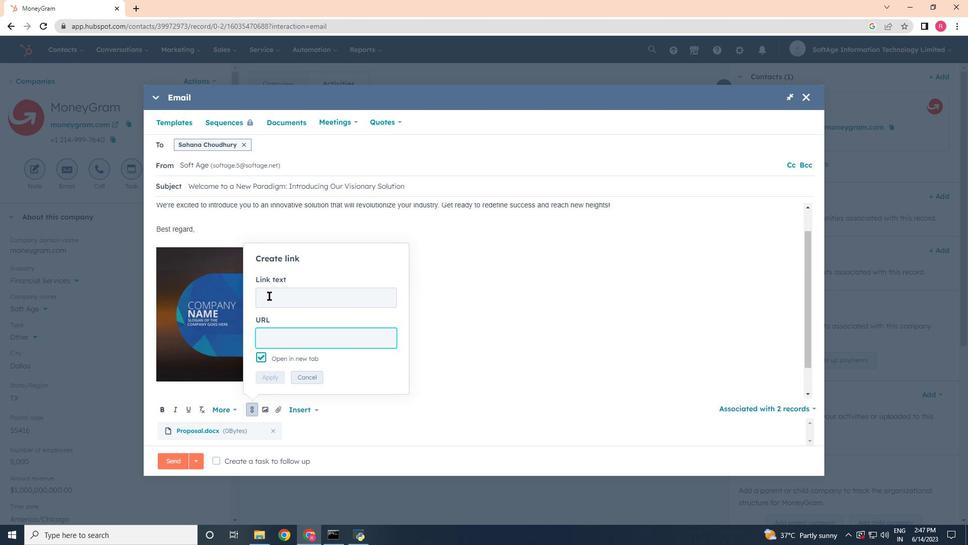 
Action: Mouse pressed left at (274, 295)
Screenshot: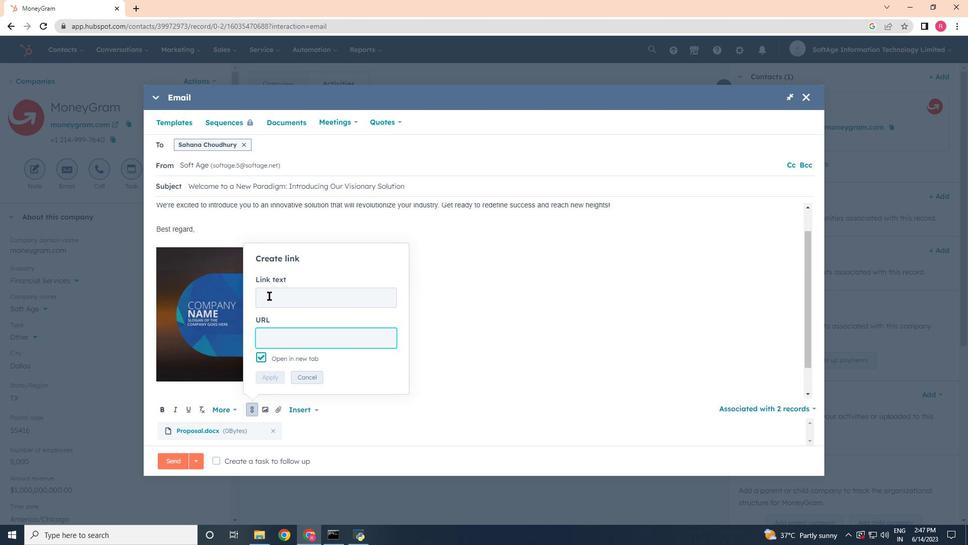 
Action: Mouse moved to (274, 295)
Screenshot: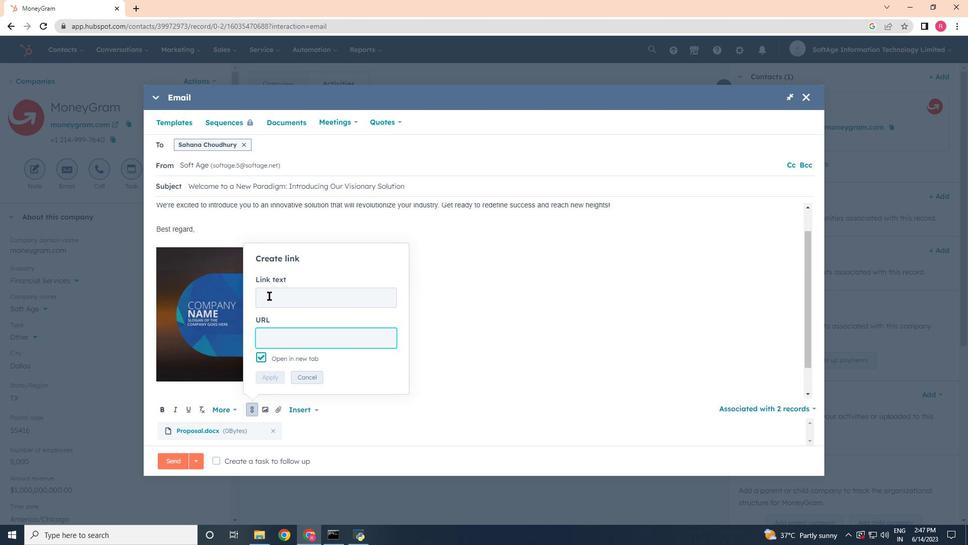 
Action: Key pressed <Key.shift>Oin<Key.backspace><Key.backspace><Key.backspace><Key.shift>Pinterest<Key.tab>in.int<Key.backspace><Key.backspace><Key.backspace>pinterest.com
Screenshot: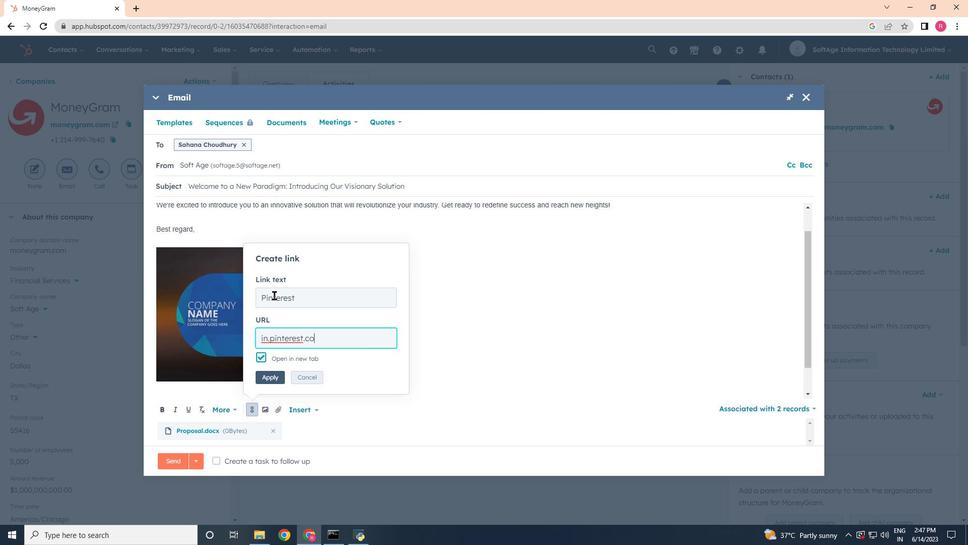 
Action: Mouse moved to (268, 377)
Screenshot: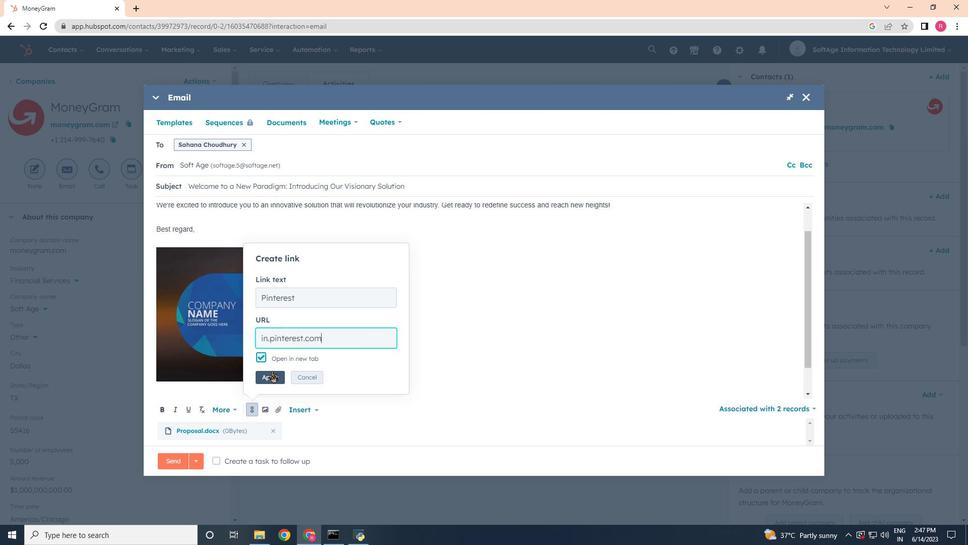 
Action: Mouse pressed left at (268, 377)
Screenshot: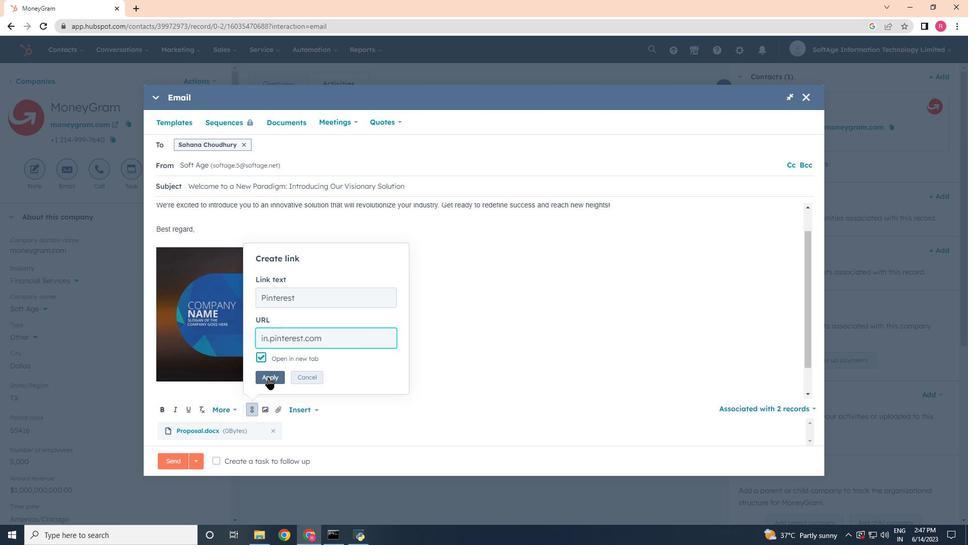 
Action: Mouse moved to (217, 460)
Screenshot: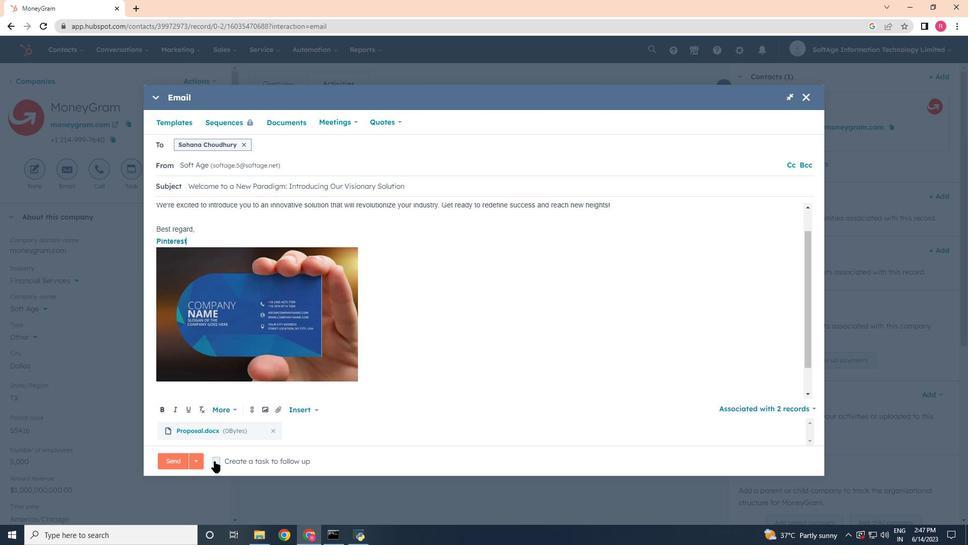 
Action: Mouse pressed left at (217, 460)
Screenshot: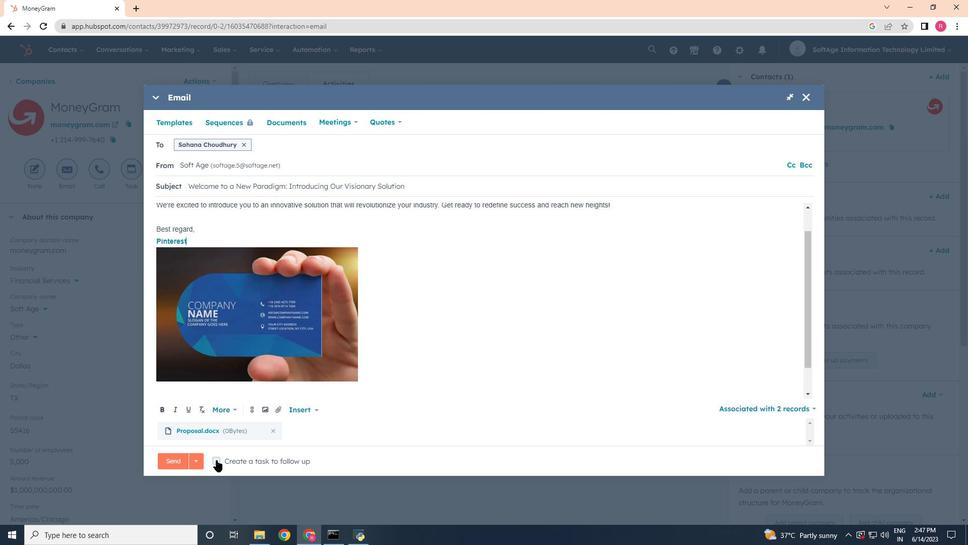 
Action: Mouse moved to (418, 463)
Screenshot: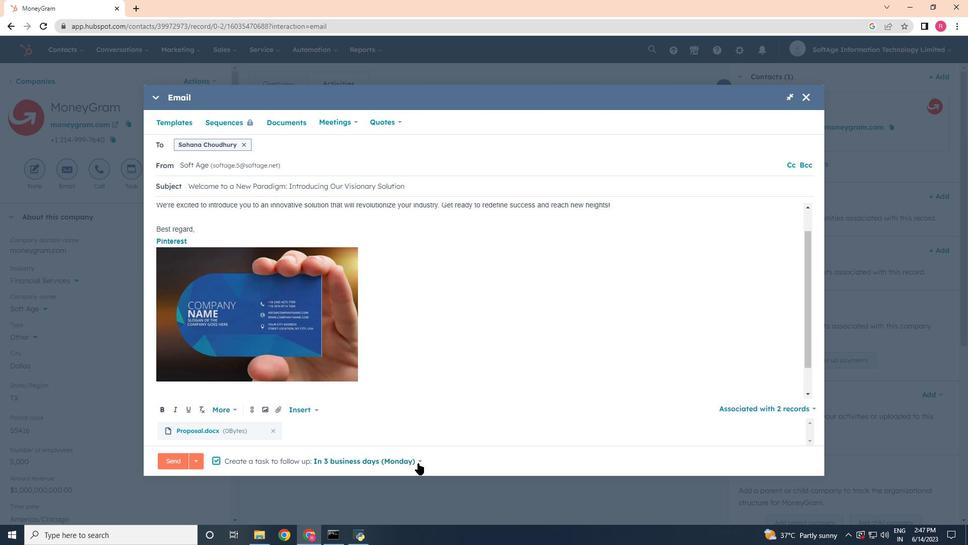 
Action: Mouse pressed left at (418, 463)
Screenshot: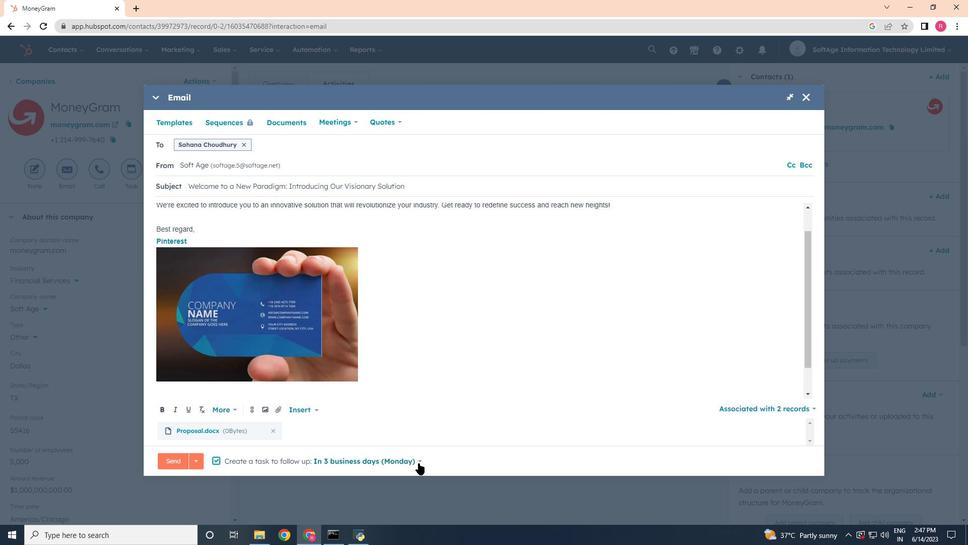 
Action: Mouse moved to (380, 396)
Screenshot: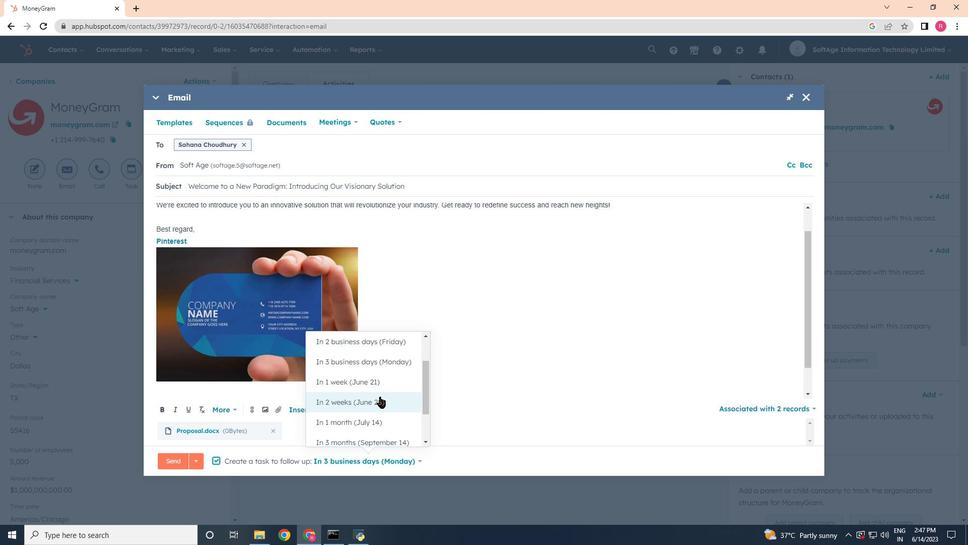 
Action: Mouse scrolled (380, 397) with delta (0, 0)
Screenshot: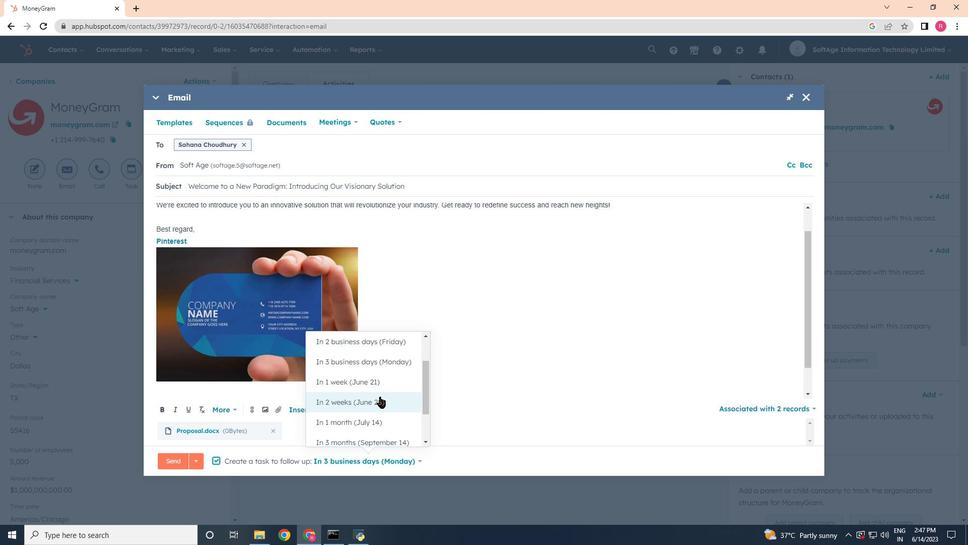 
Action: Mouse scrolled (380, 397) with delta (0, 0)
Screenshot: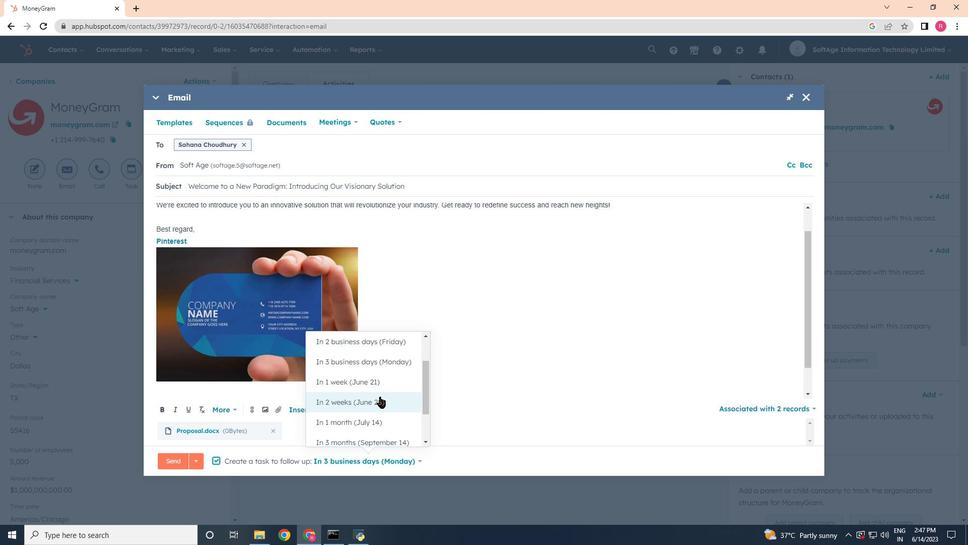 
Action: Mouse scrolled (380, 397) with delta (0, 0)
Screenshot: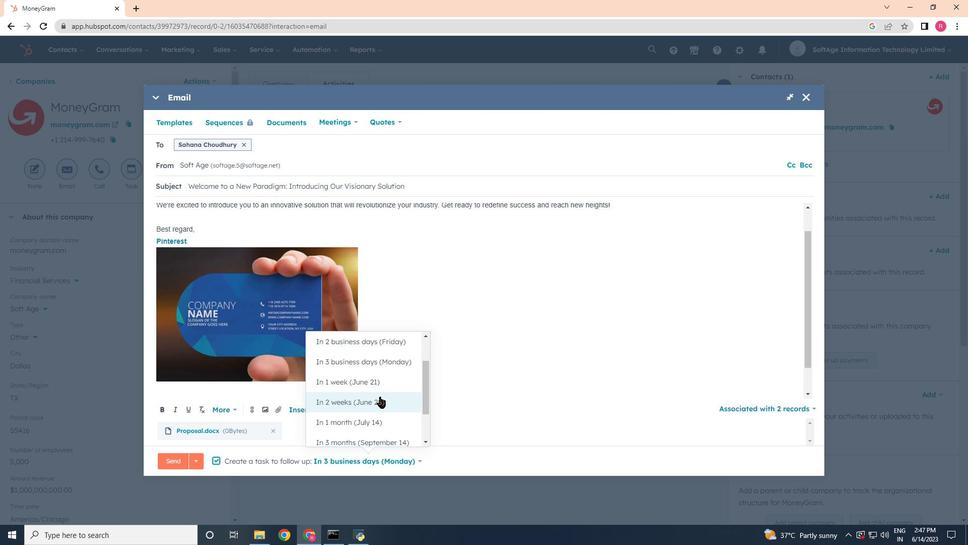 
Action: Mouse scrolled (380, 397) with delta (0, 0)
Screenshot: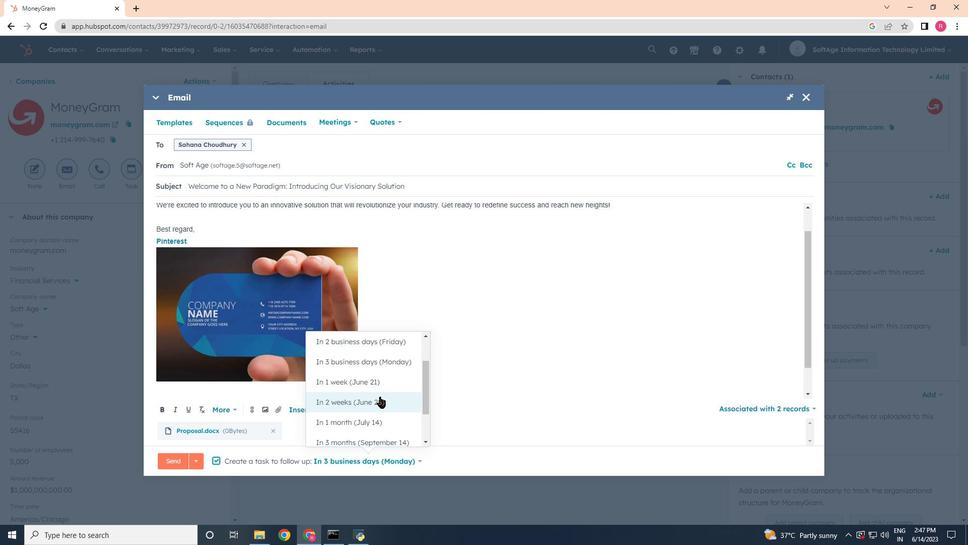 
Action: Mouse scrolled (380, 397) with delta (0, 0)
Screenshot: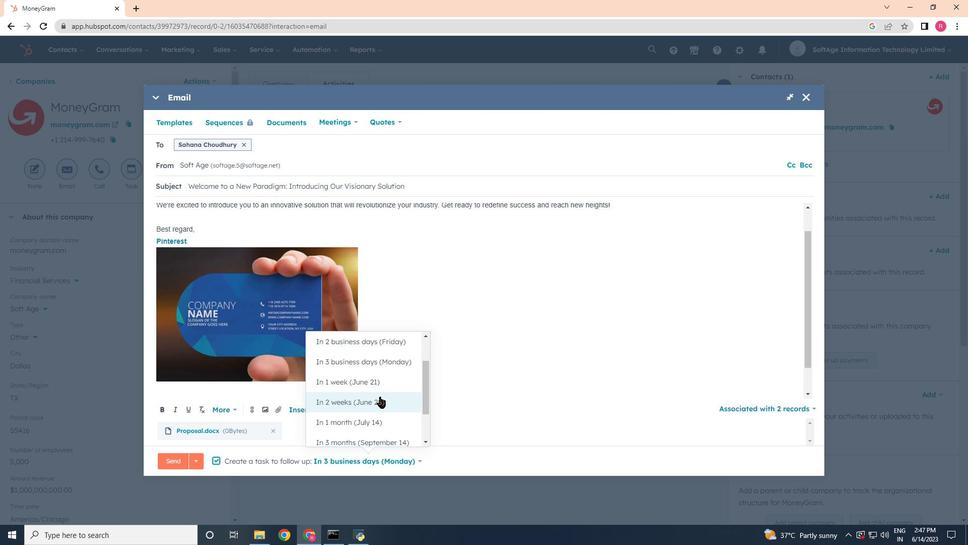 
Action: Mouse scrolled (380, 397) with delta (0, 0)
Screenshot: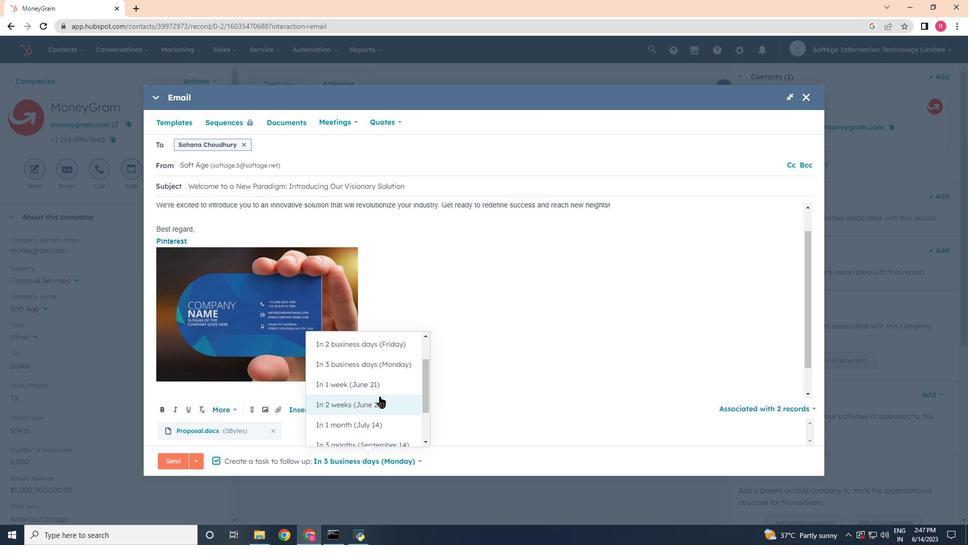 
Action: Mouse moved to (339, 363)
Screenshot: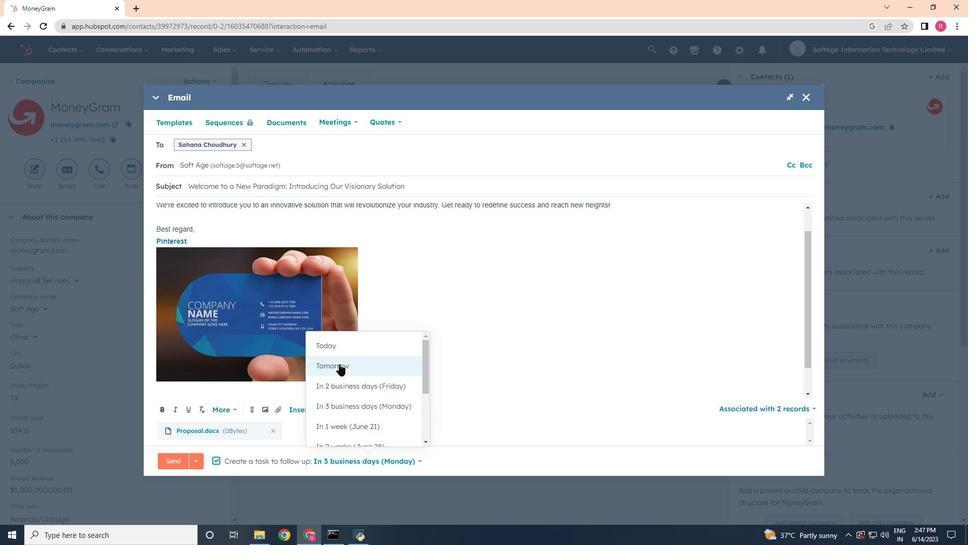 
Action: Mouse pressed left at (339, 363)
Screenshot: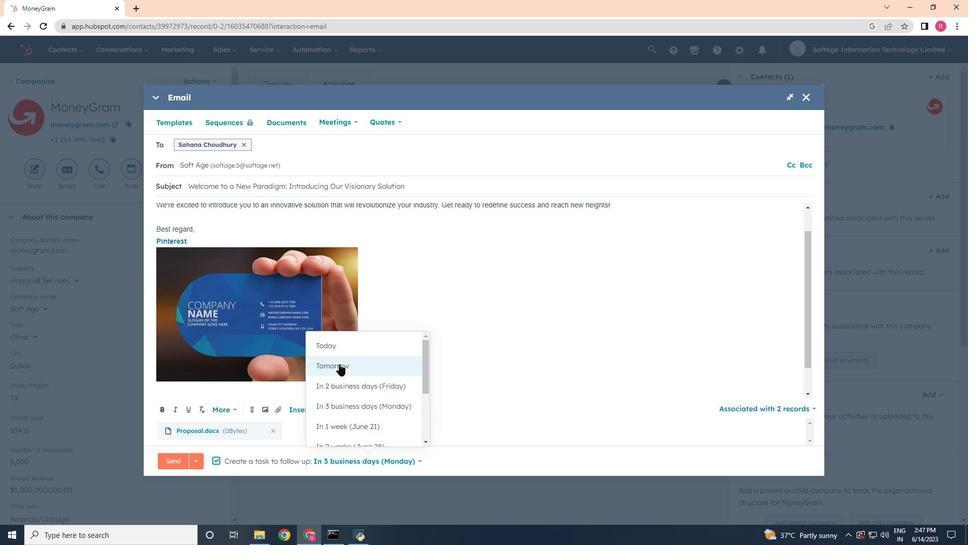 
Action: Mouse moved to (179, 465)
Screenshot: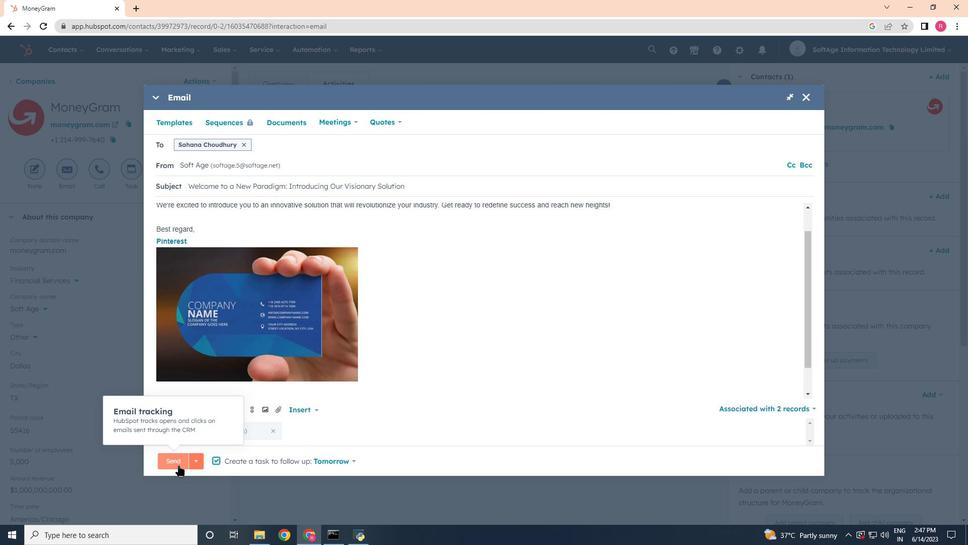 
Action: Mouse pressed left at (179, 465)
Screenshot: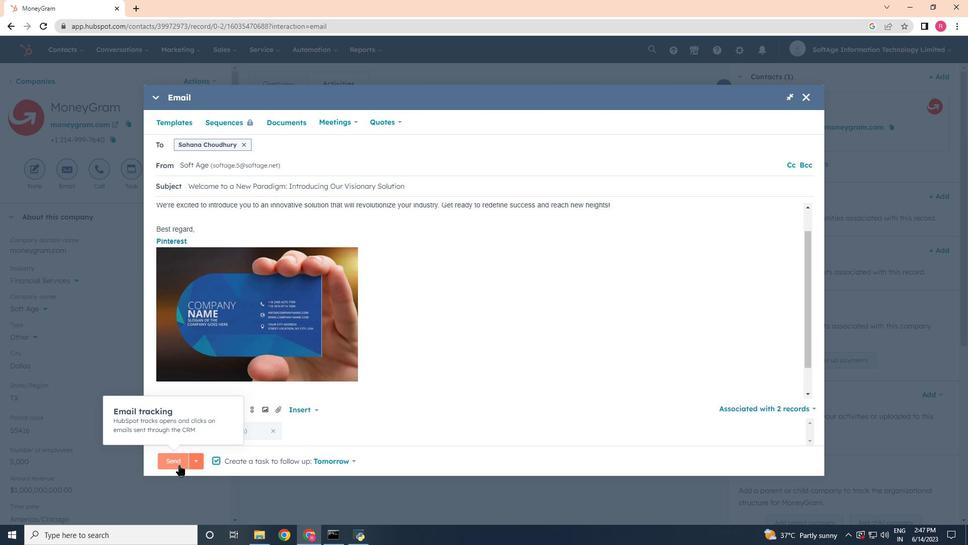 
Action: Mouse moved to (206, 300)
Screenshot: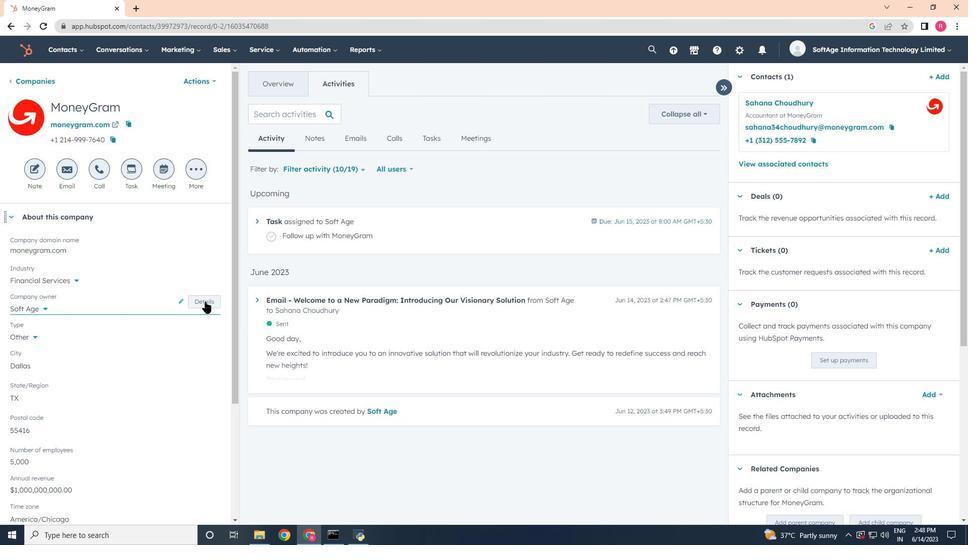 
